 Task: Create a junction object (customer-citizenship) between customer and citizenship.
Action: Mouse moved to (633, 87)
Screenshot: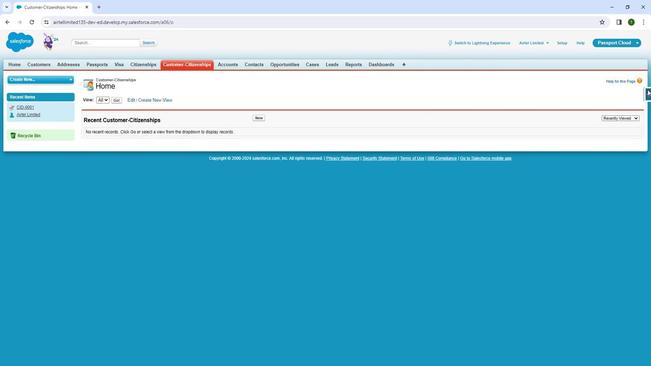 
Action: Mouse pressed left at (633, 87)
Screenshot: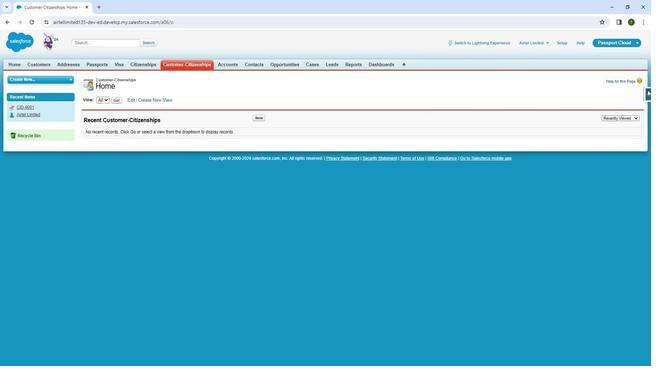 
Action: Mouse moved to (587, 102)
Screenshot: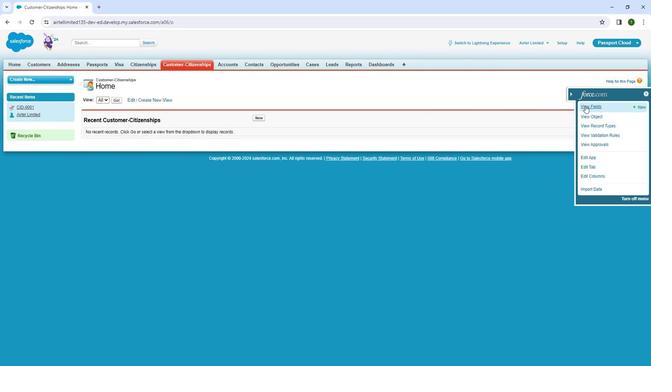 
Action: Mouse pressed left at (587, 102)
Screenshot: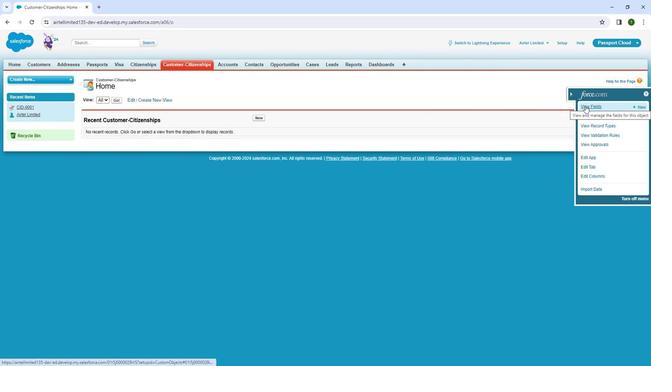 
Action: Mouse moved to (436, 181)
Screenshot: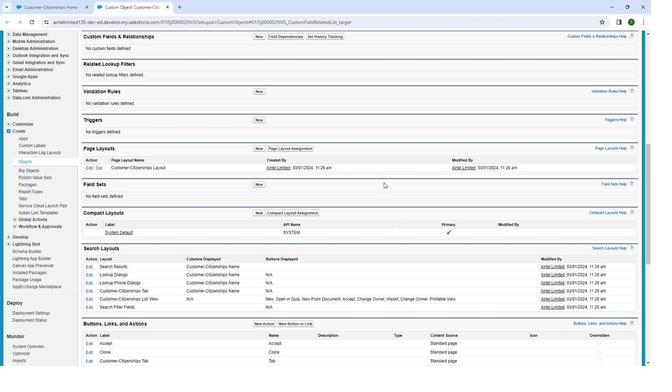 
Action: Mouse scrolled (436, 181) with delta (0, 0)
Screenshot: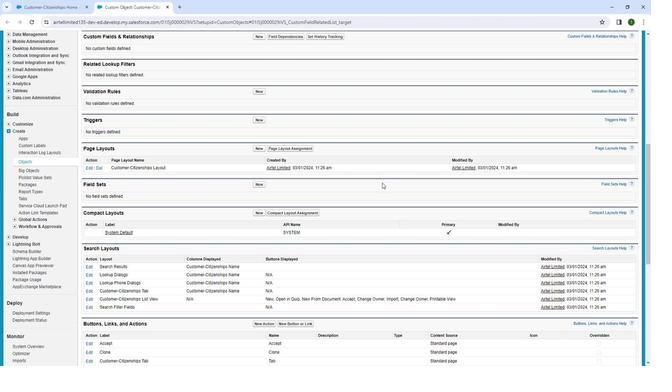
Action: Mouse moved to (372, 142)
Screenshot: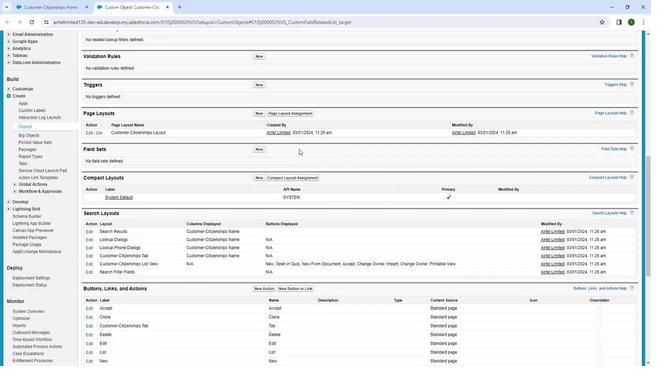 
Action: Mouse scrolled (372, 143) with delta (0, 0)
Screenshot: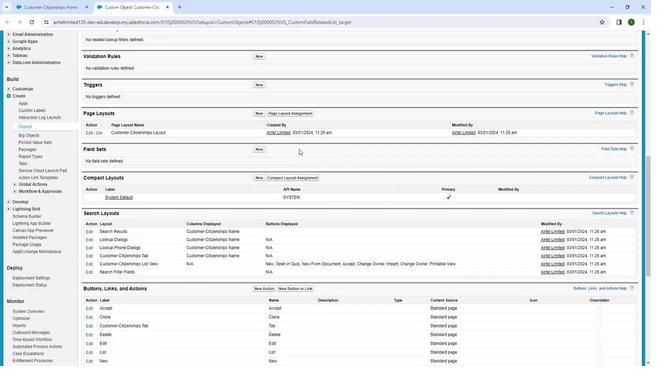 
Action: Mouse moved to (347, 128)
Screenshot: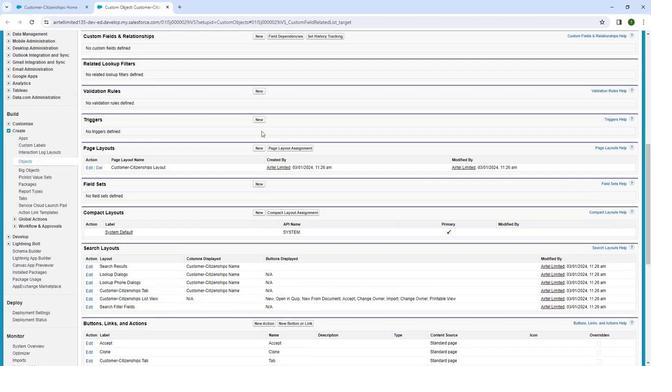 
Action: Mouse scrolled (347, 128) with delta (0, 0)
Screenshot: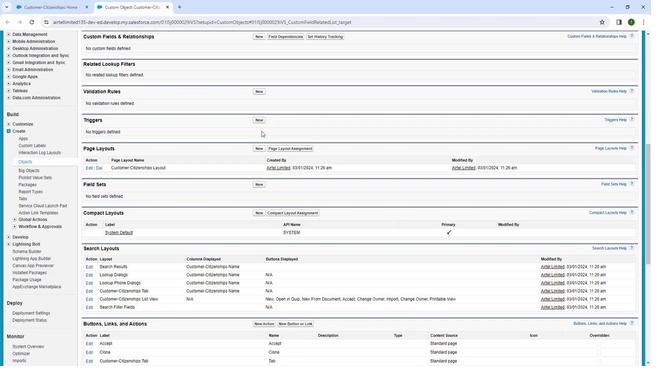 
Action: Mouse scrolled (347, 128) with delta (0, 0)
Screenshot: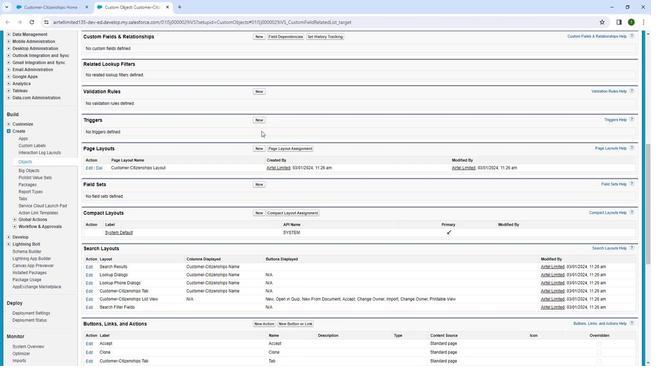 
Action: Mouse moved to (343, 103)
Screenshot: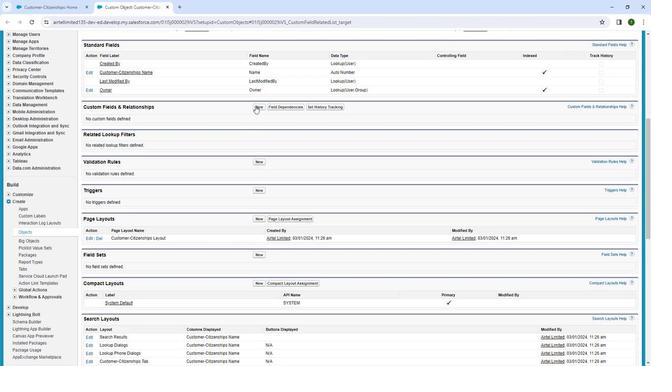 
Action: Mouse pressed left at (343, 103)
Screenshot: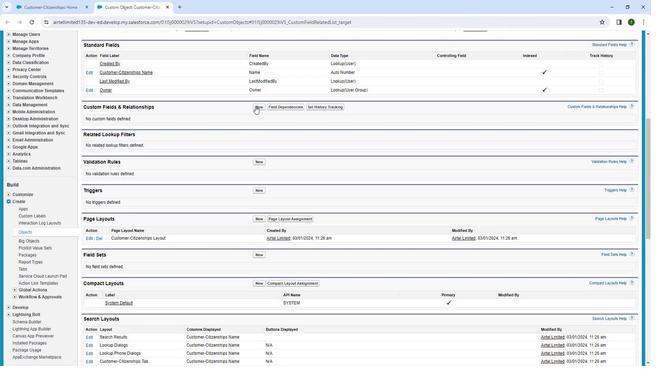 
Action: Mouse moved to (212, 228)
Screenshot: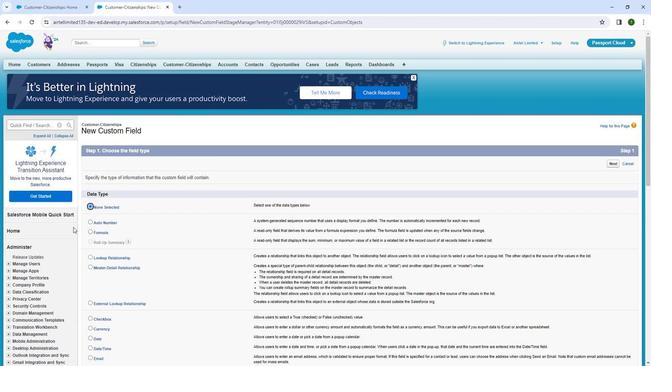 
Action: Mouse scrolled (212, 228) with delta (0, 0)
Screenshot: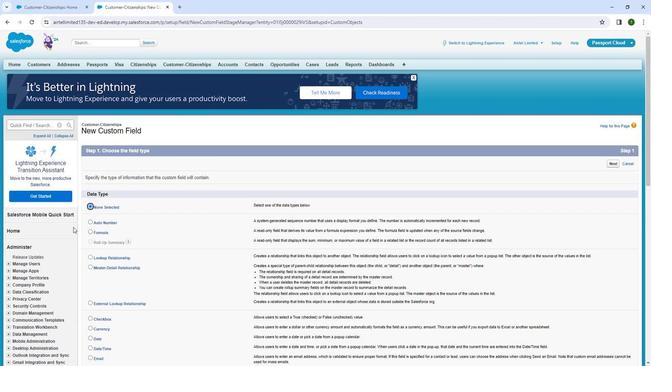 
Action: Mouse moved to (221, 230)
Screenshot: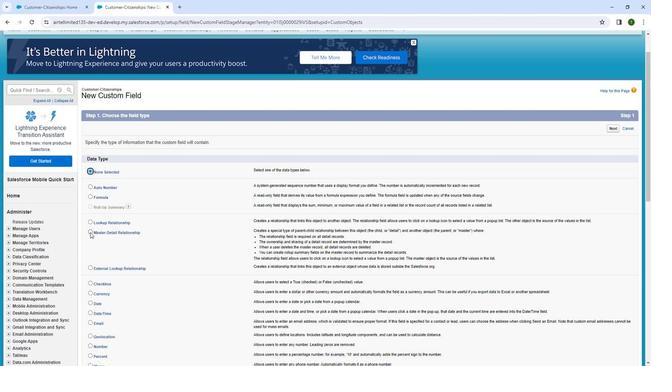 
Action: Mouse pressed left at (221, 230)
Screenshot: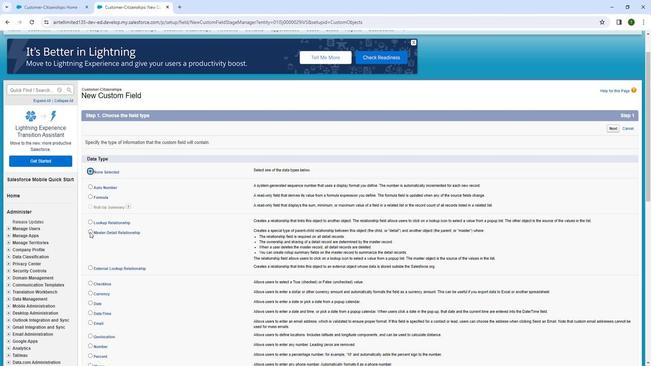 
Action: Mouse moved to (255, 246)
Screenshot: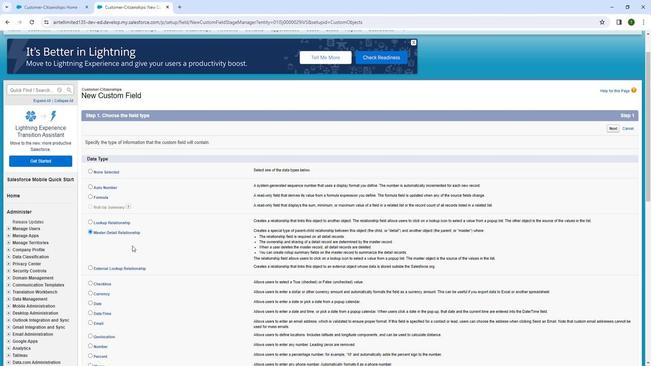 
Action: Mouse scrolled (255, 245) with delta (0, 0)
Screenshot: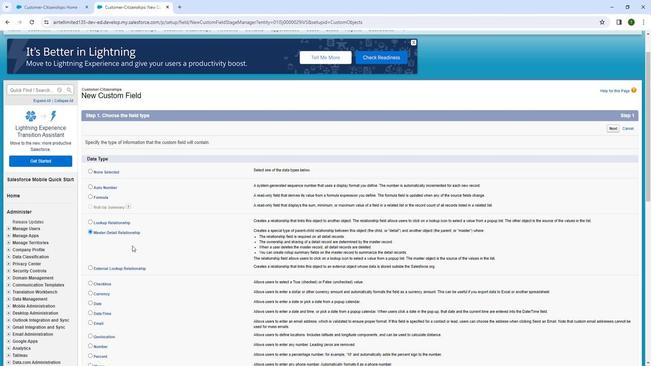 
Action: Mouse moved to (288, 261)
Screenshot: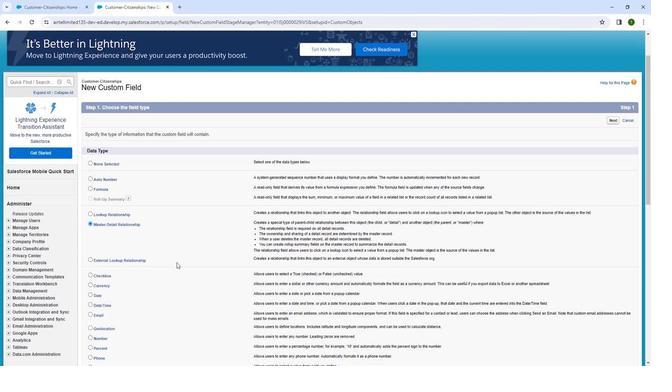 
Action: Mouse scrolled (288, 261) with delta (0, 0)
Screenshot: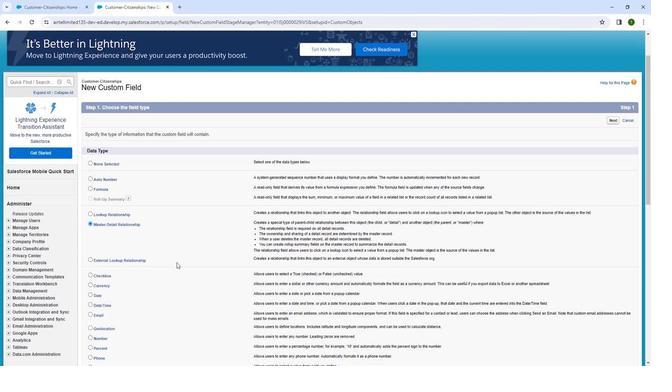 
Action: Mouse moved to (374, 255)
Screenshot: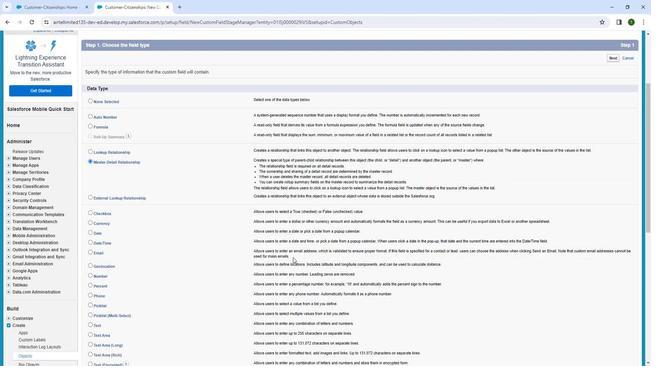 
Action: Mouse scrolled (374, 255) with delta (0, 0)
Screenshot: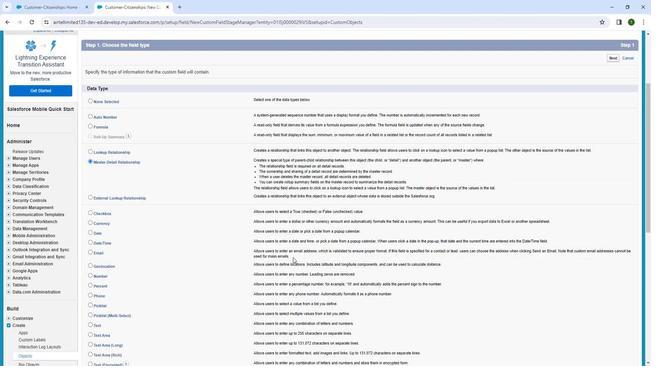 
Action: Mouse moved to (570, 299)
Screenshot: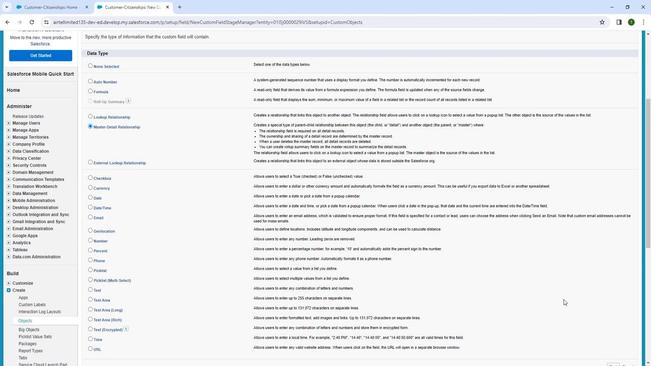 
Action: Mouse scrolled (570, 298) with delta (0, 0)
Screenshot: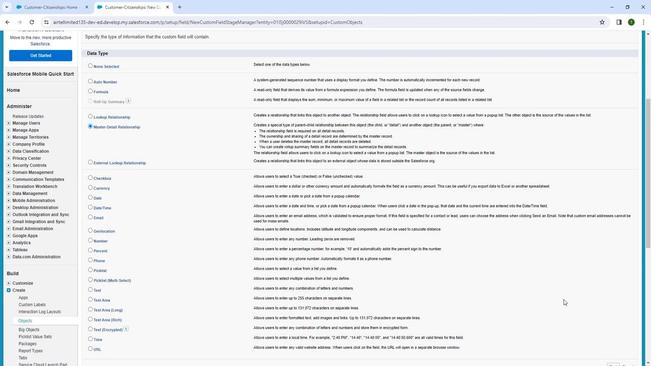 
Action: Mouse moved to (589, 309)
Screenshot: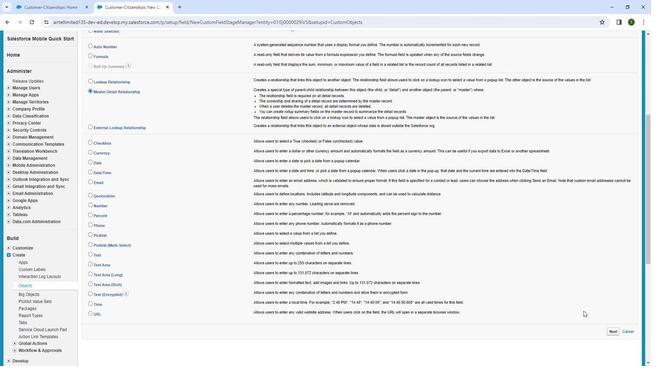 
Action: Mouse scrolled (589, 309) with delta (0, 0)
Screenshot: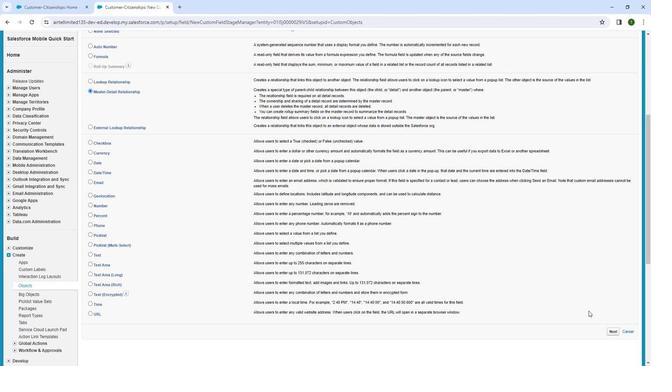 
Action: Mouse moved to (607, 296)
Screenshot: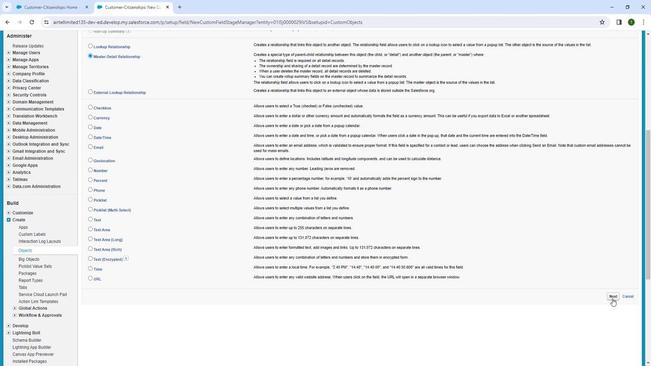 
Action: Mouse pressed left at (607, 296)
Screenshot: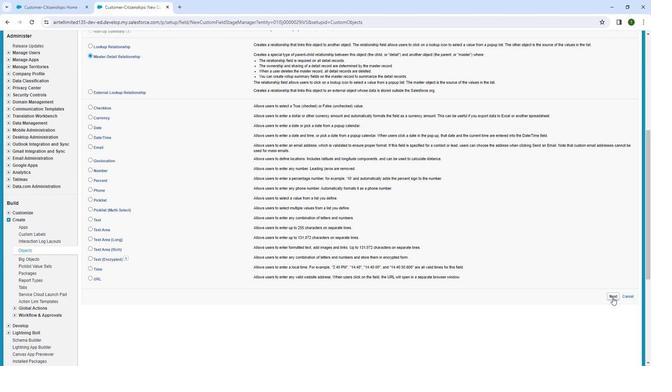
Action: Mouse moved to (302, 188)
Screenshot: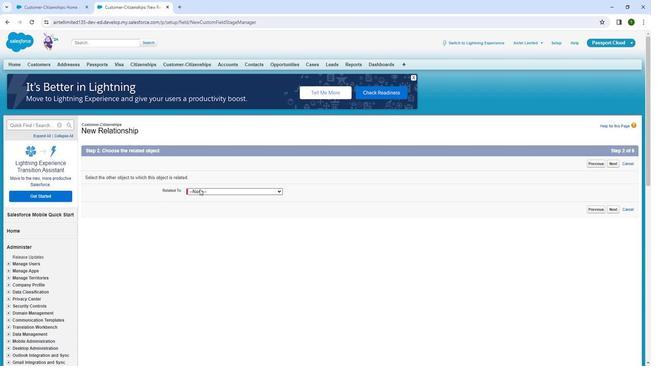 
Action: Mouse pressed left at (302, 188)
Screenshot: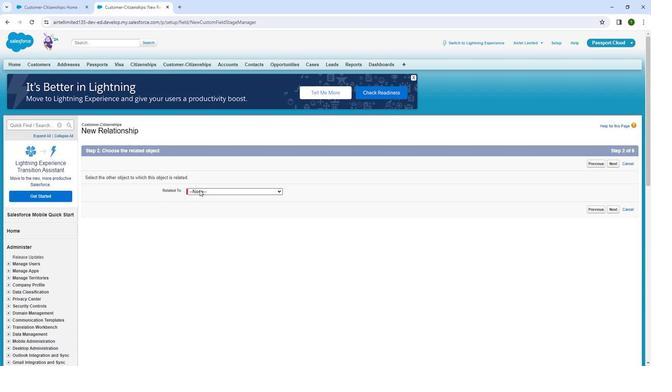 
Action: Mouse moved to (311, 305)
Screenshot: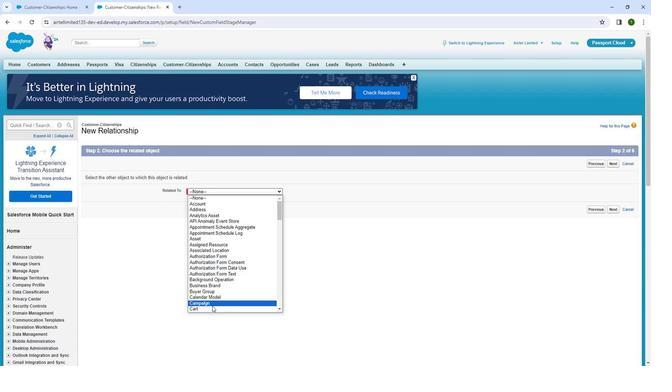 
Action: Mouse scrolled (311, 305) with delta (0, 0)
Screenshot: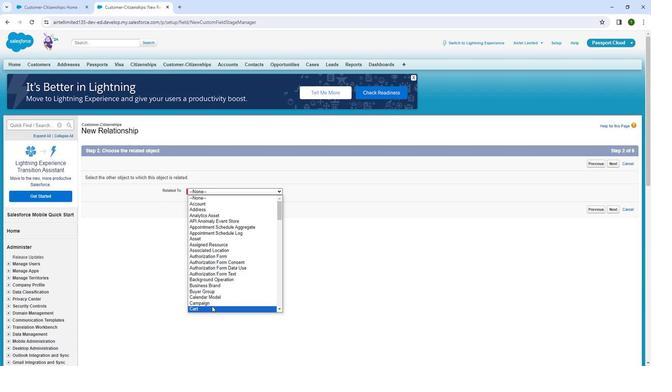 
Action: Mouse moved to (307, 287)
Screenshot: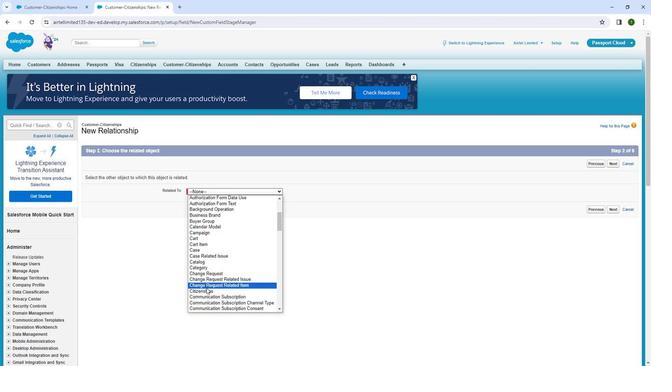 
Action: Mouse scrolled (307, 286) with delta (0, 0)
Screenshot: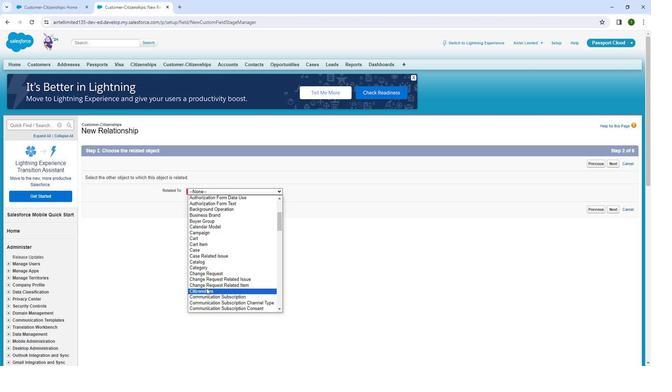 
Action: Mouse moved to (308, 300)
Screenshot: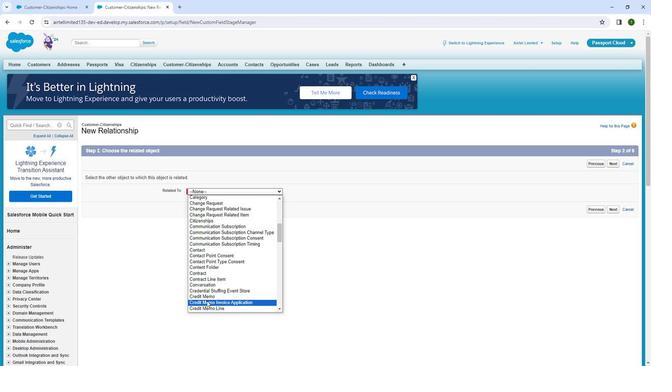 
Action: Mouse scrolled (308, 300) with delta (0, 0)
Screenshot: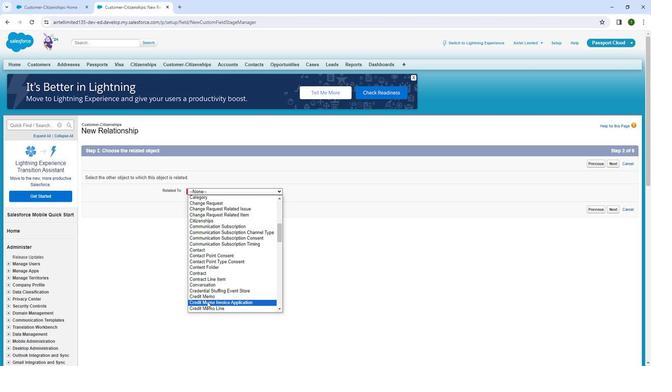 
Action: Mouse moved to (305, 248)
Screenshot: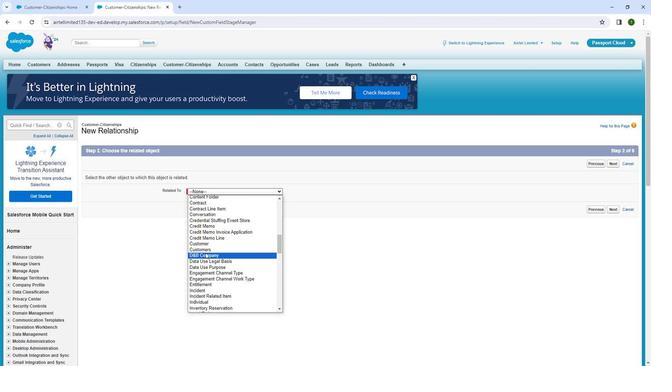 
Action: Mouse pressed left at (305, 248)
Screenshot: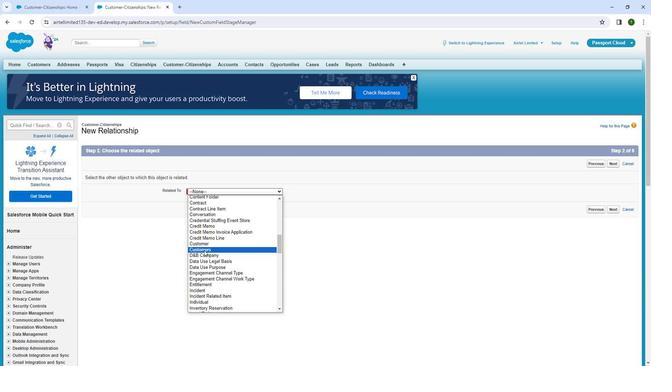 
Action: Mouse moved to (605, 205)
Screenshot: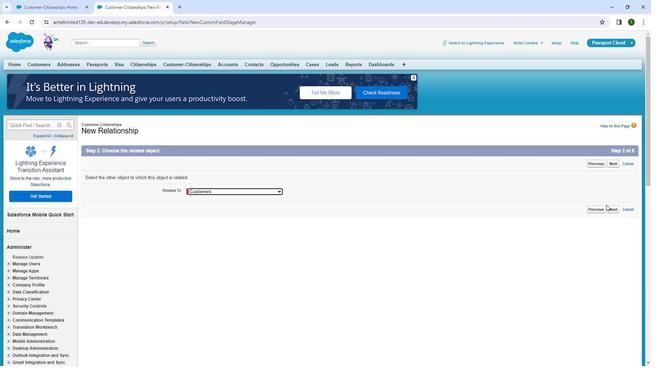 
Action: Mouse pressed left at (605, 205)
Screenshot: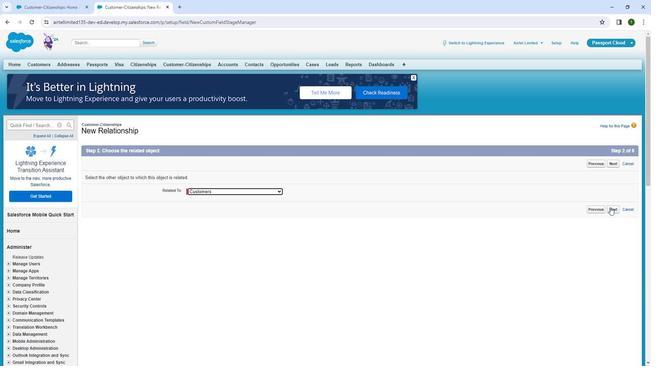 
Action: Mouse moved to (310, 194)
Screenshot: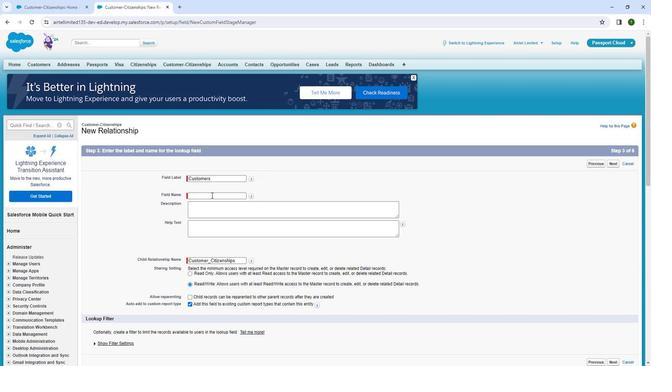 
Action: Mouse pressed left at (310, 194)
Screenshot: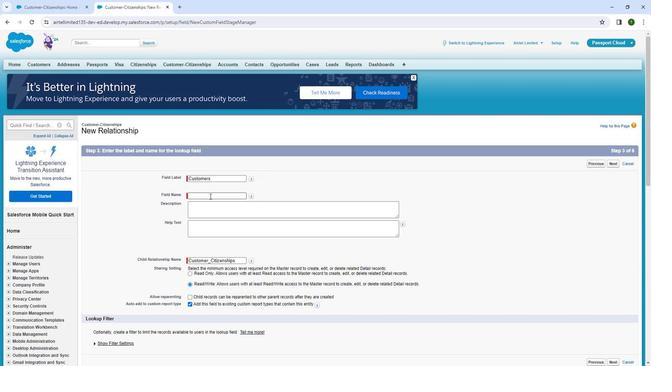 
Action: Mouse moved to (314, 178)
Screenshot: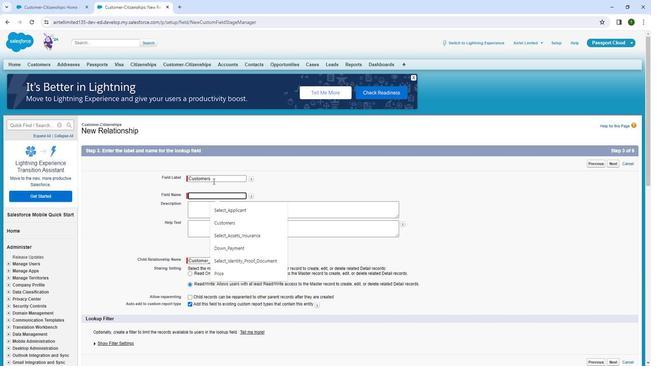 
Action: Key pressed <Key.shift><Key.shift><Key.shift><Key.shift>Customers
Screenshot: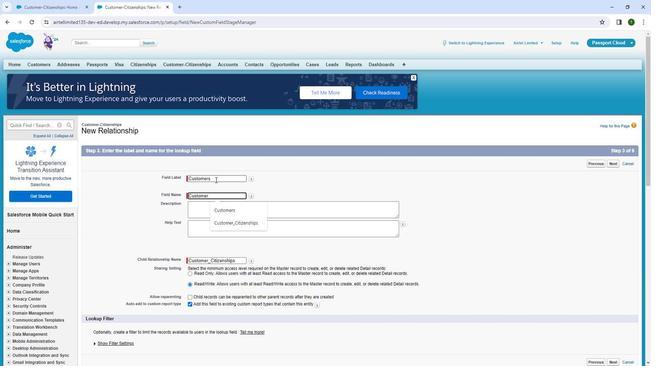 
Action: Mouse moved to (381, 245)
Screenshot: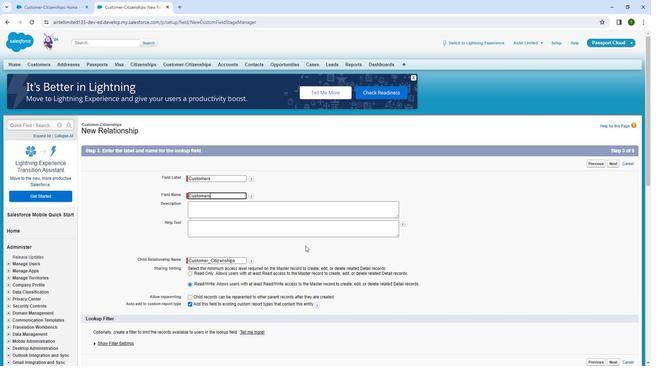 
Action: Mouse pressed left at (381, 245)
Screenshot: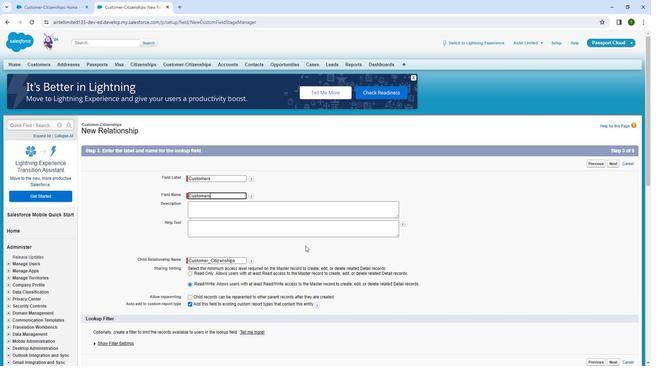 
Action: Mouse moved to (382, 247)
Screenshot: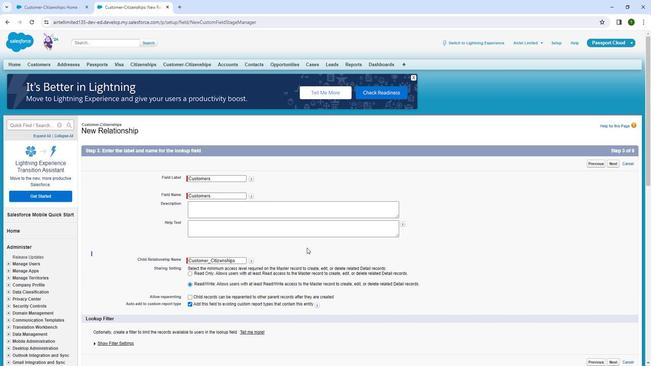 
Action: Mouse scrolled (382, 247) with delta (0, 0)
Screenshot: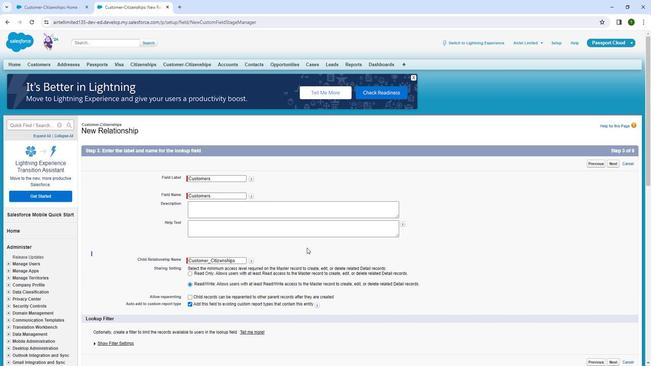 
Action: Mouse moved to (394, 264)
Screenshot: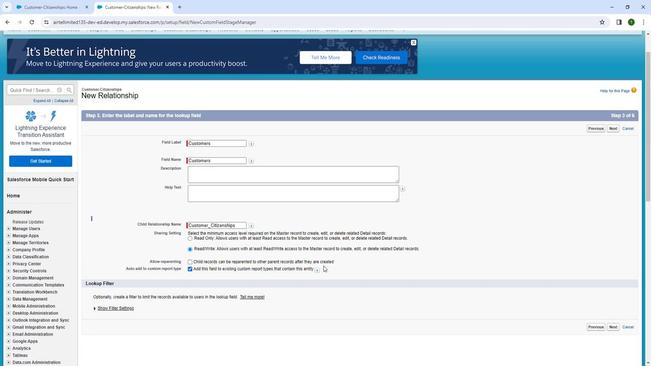 
Action: Mouse scrolled (394, 264) with delta (0, 0)
Screenshot: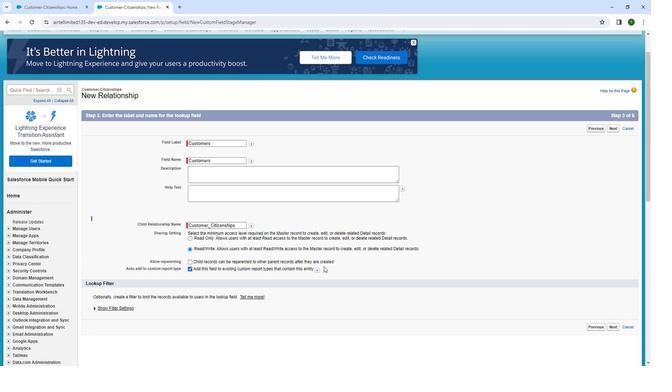 
Action: Mouse moved to (394, 265)
Screenshot: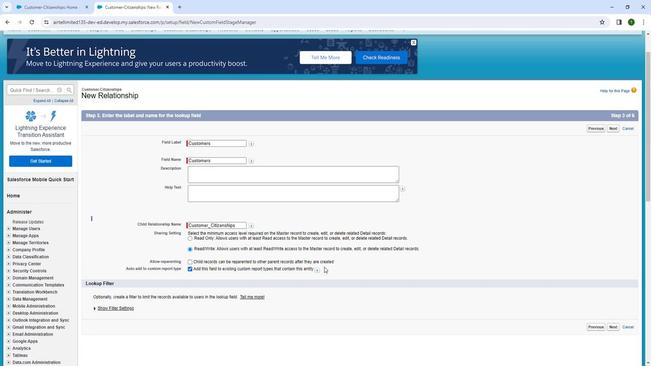 
Action: Mouse scrolled (394, 264) with delta (0, 0)
Screenshot: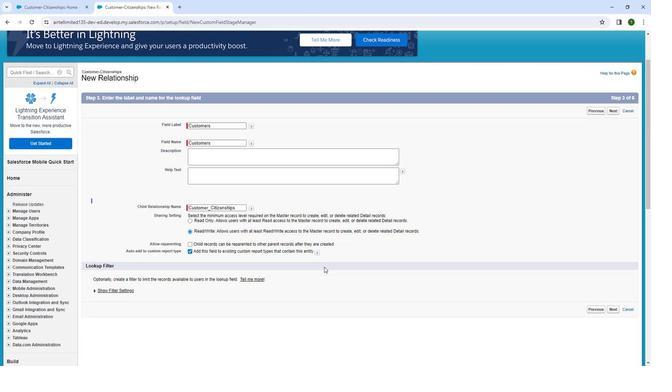 
Action: Mouse moved to (396, 268)
Screenshot: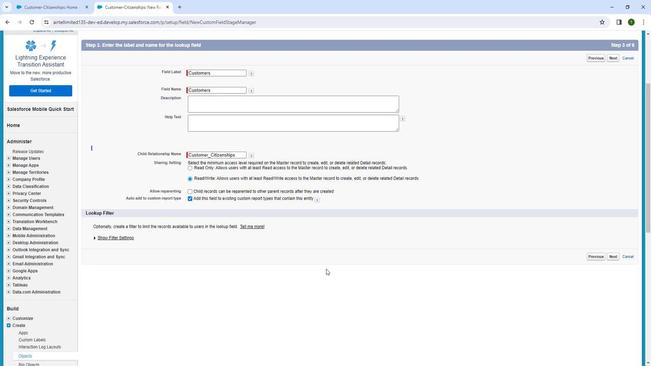 
Action: Mouse scrolled (396, 267) with delta (0, 0)
Screenshot: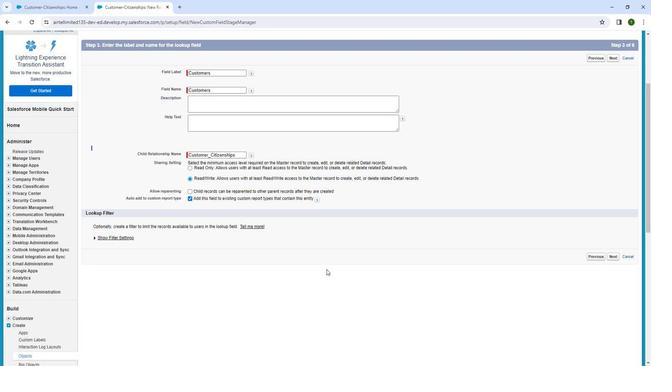 
Action: Mouse moved to (295, 156)
Screenshot: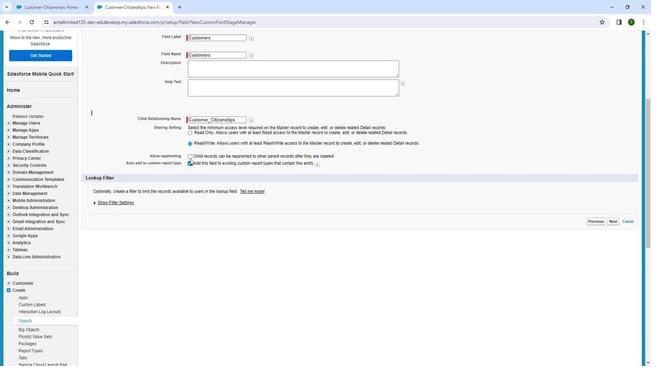 
Action: Mouse pressed left at (295, 156)
Screenshot: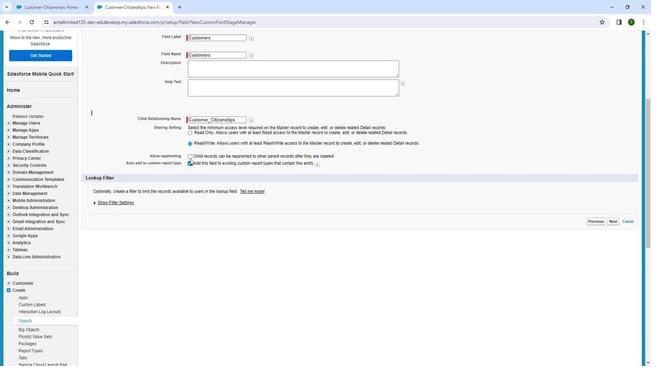 
Action: Mouse moved to (295, 155)
Screenshot: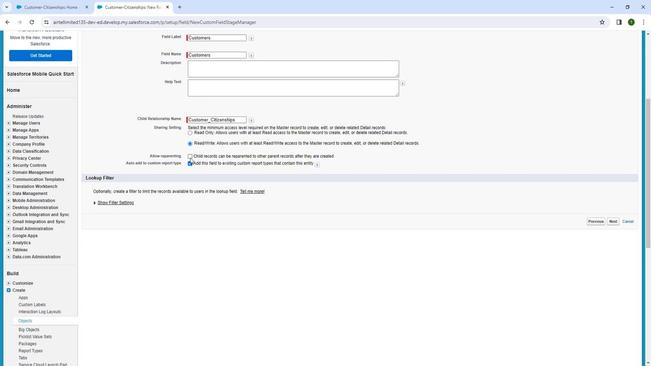 
Action: Mouse pressed left at (295, 155)
Screenshot: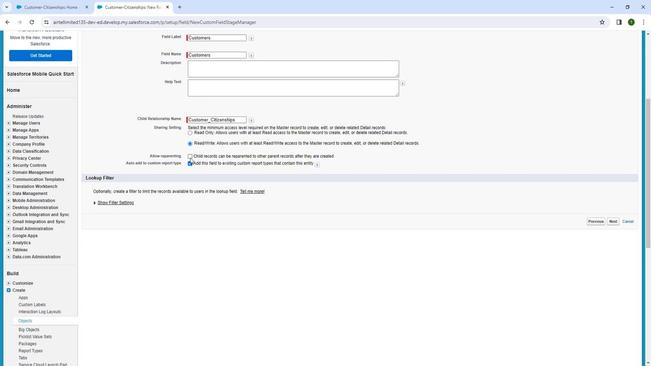 
Action: Mouse moved to (608, 218)
Screenshot: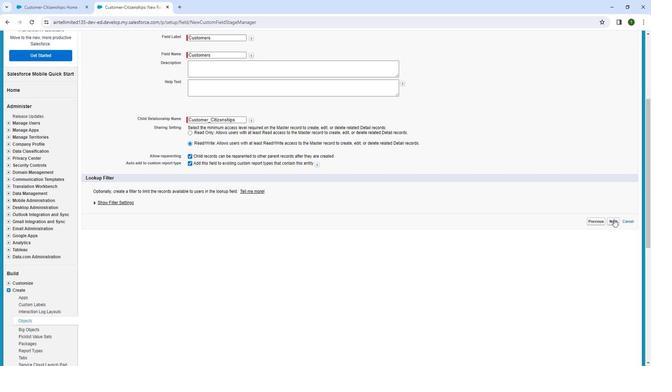
Action: Mouse pressed left at (608, 218)
Screenshot: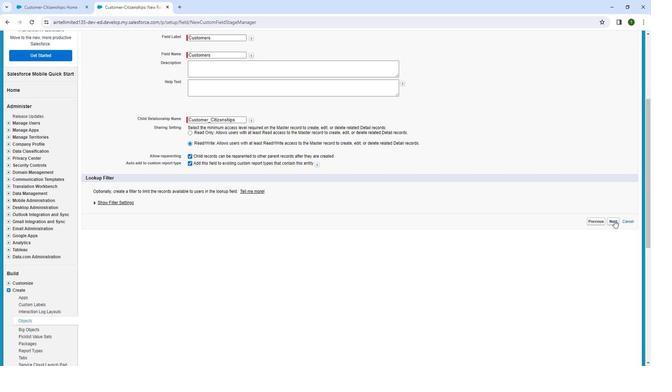 
Action: Mouse moved to (305, 228)
Screenshot: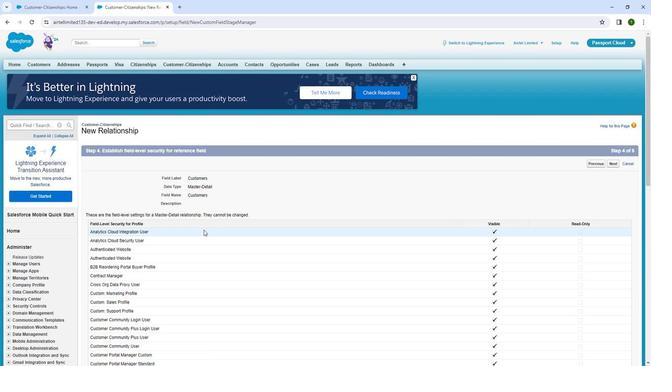 
Action: Mouse scrolled (305, 228) with delta (0, 0)
Screenshot: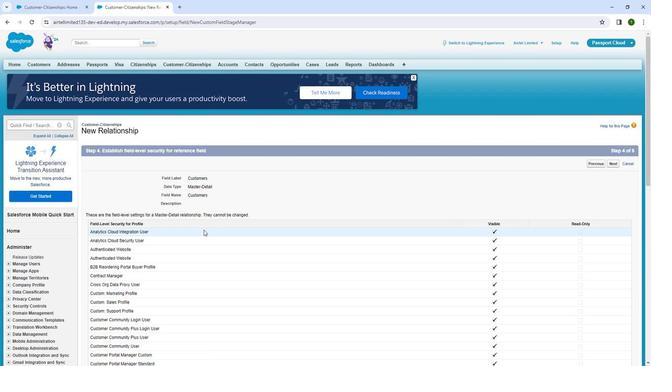 
Action: Mouse moved to (304, 230)
Screenshot: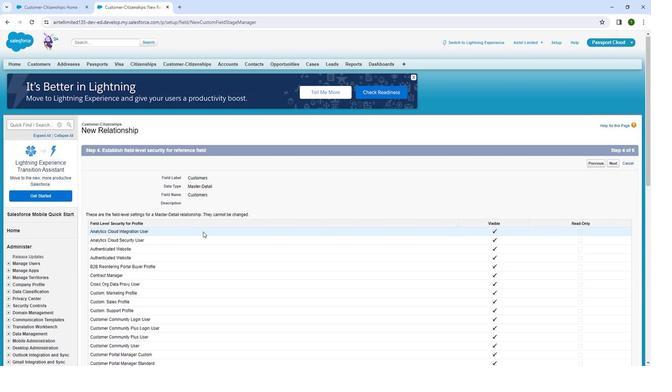 
Action: Mouse scrolled (304, 229) with delta (0, 0)
Screenshot: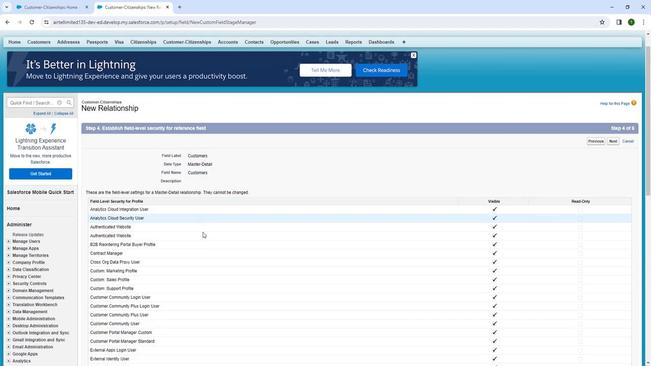 
Action: Mouse scrolled (304, 229) with delta (0, 0)
Screenshot: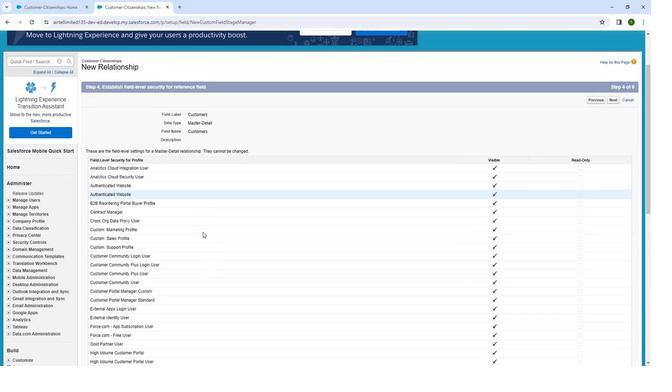 
Action: Mouse scrolled (304, 229) with delta (0, 0)
Screenshot: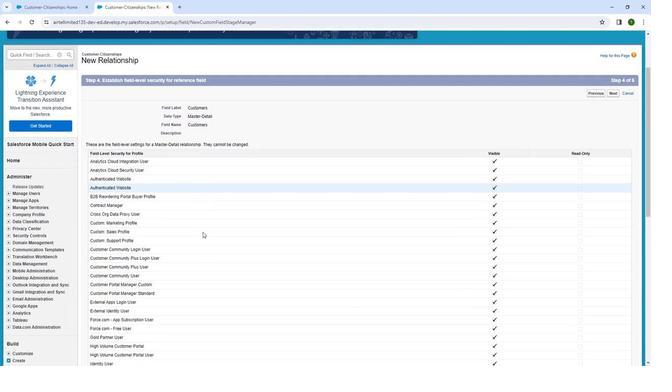 
Action: Mouse moved to (291, 233)
Screenshot: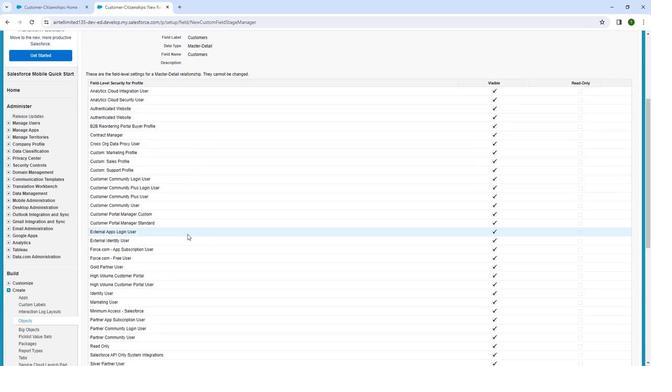 
Action: Mouse scrolled (291, 233) with delta (0, 0)
Screenshot: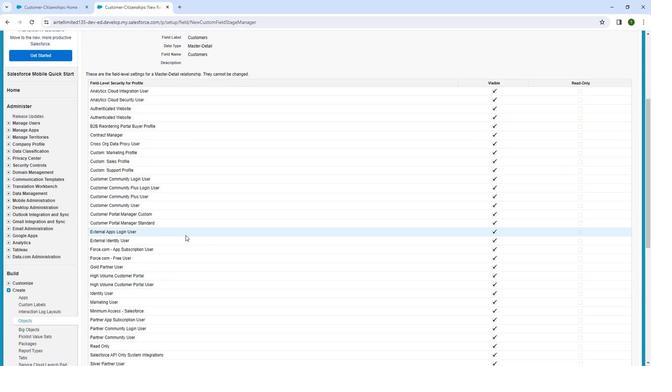 
Action: Mouse moved to (291, 235)
Screenshot: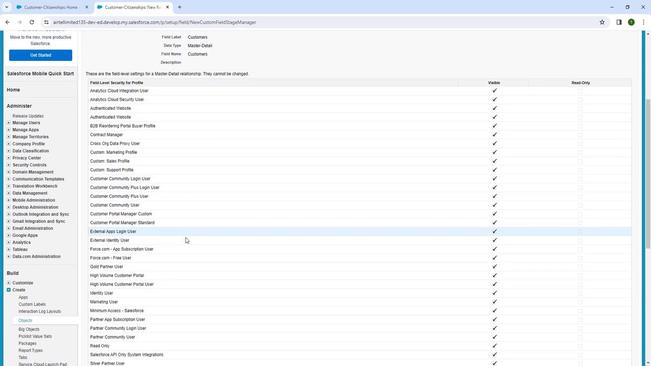 
Action: Mouse scrolled (291, 235) with delta (0, 0)
Screenshot: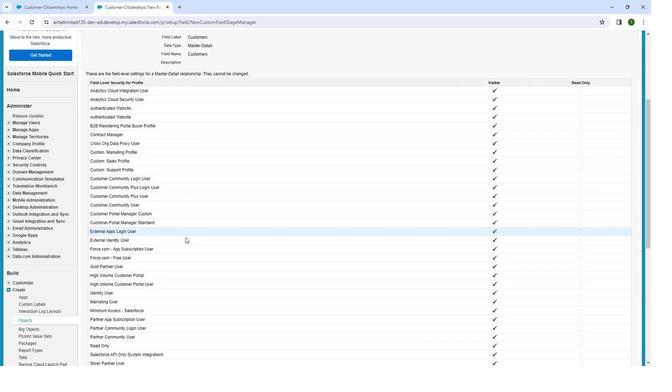 
Action: Mouse scrolled (291, 235) with delta (0, 0)
Screenshot: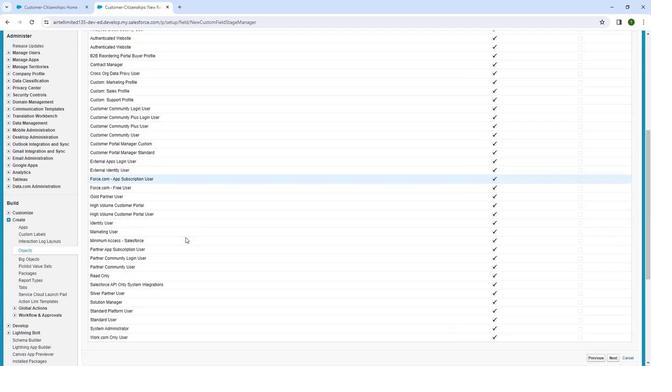 
Action: Mouse scrolled (291, 235) with delta (0, 0)
Screenshot: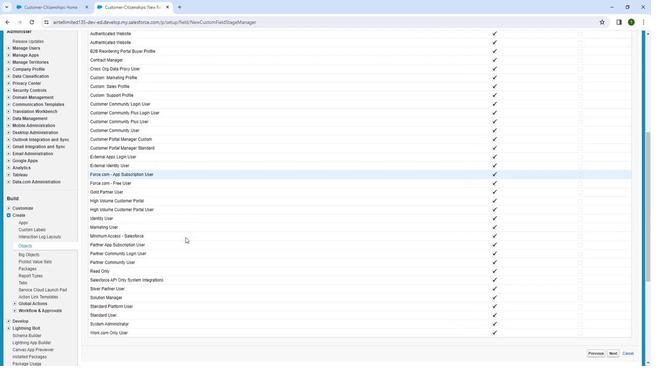 
Action: Mouse moved to (608, 285)
Screenshot: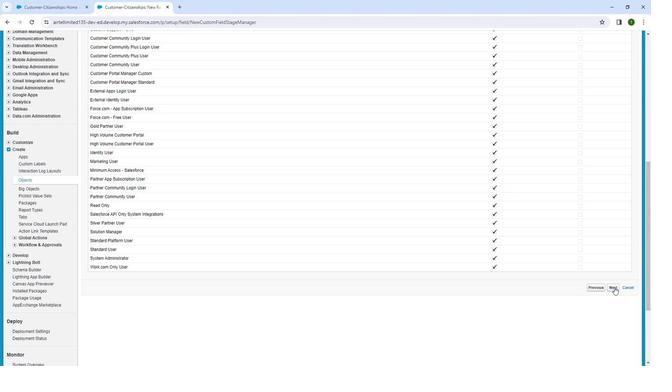 
Action: Mouse pressed left at (608, 285)
Screenshot: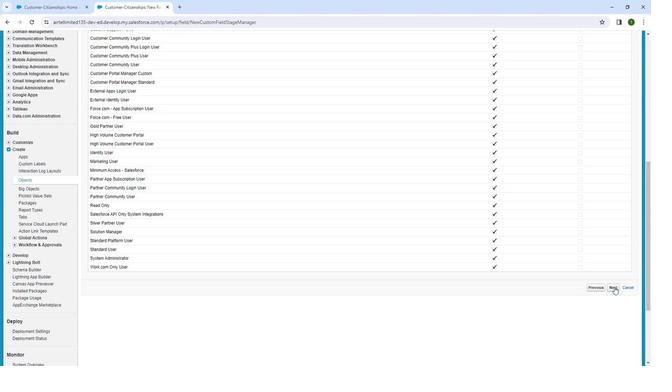 
Action: Mouse moved to (607, 249)
Screenshot: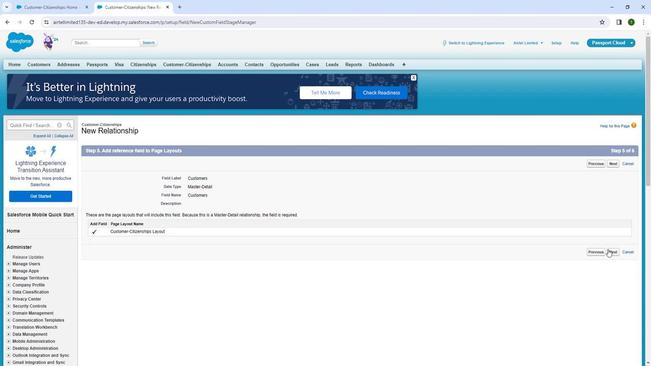 
Action: Mouse pressed left at (607, 249)
Screenshot: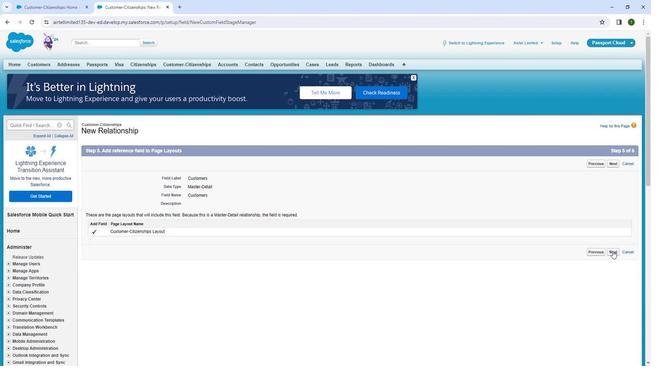 
Action: Mouse moved to (255, 291)
Screenshot: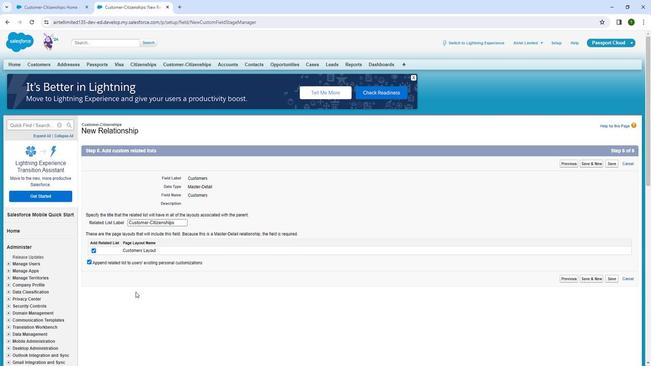
Action: Mouse pressed left at (255, 291)
Screenshot: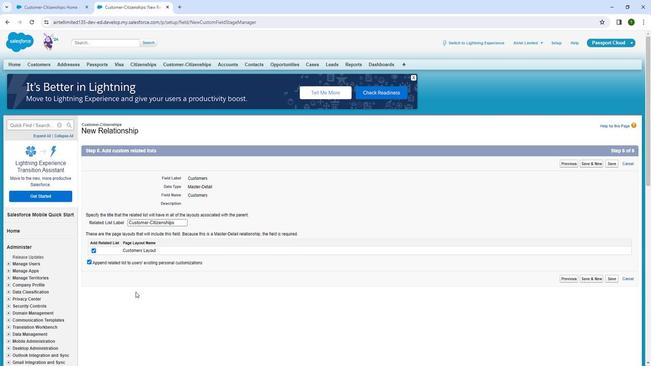 
Action: Mouse moved to (606, 279)
Screenshot: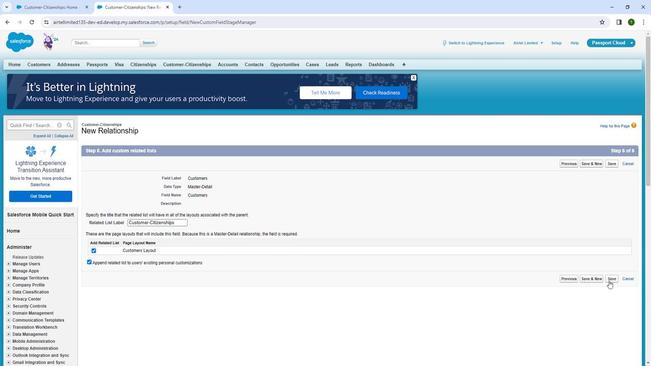 
Action: Mouse pressed left at (606, 279)
Screenshot: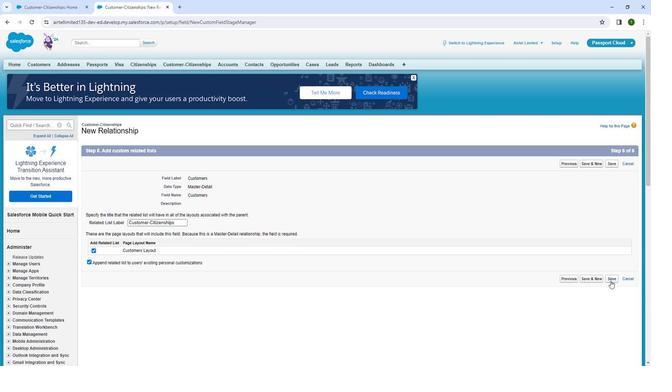 
Action: Mouse moved to (418, 275)
Screenshot: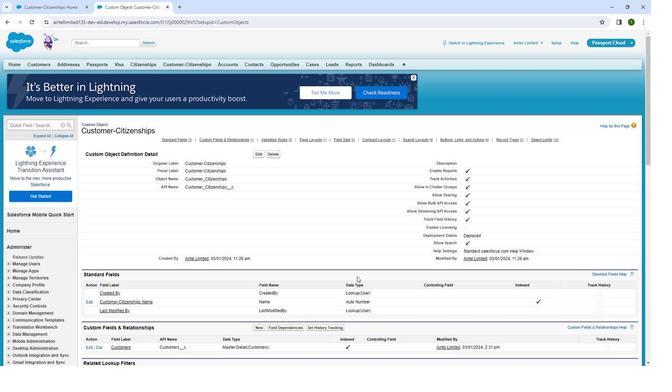 
Action: Mouse scrolled (418, 274) with delta (0, 0)
Screenshot: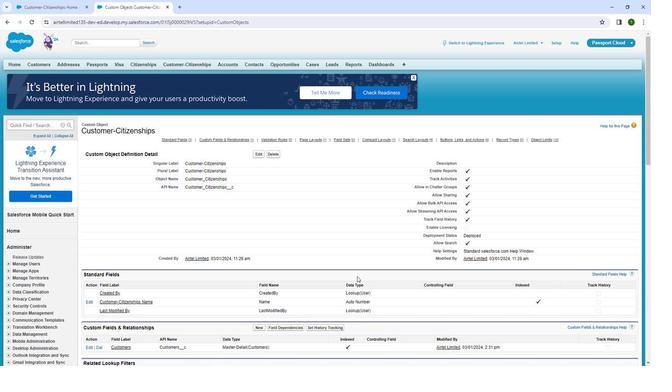 
Action: Mouse scrolled (418, 274) with delta (0, 0)
Screenshot: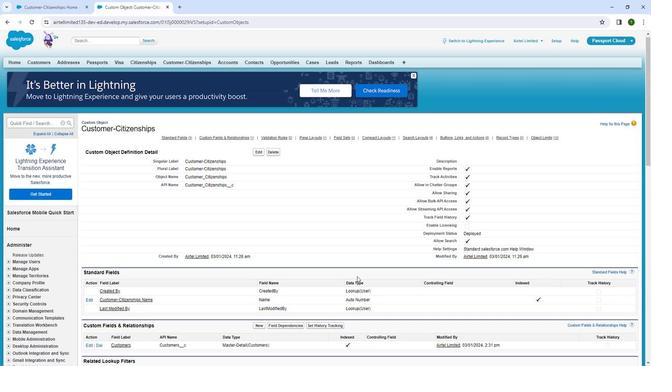 
Action: Mouse scrolled (418, 274) with delta (0, 0)
Screenshot: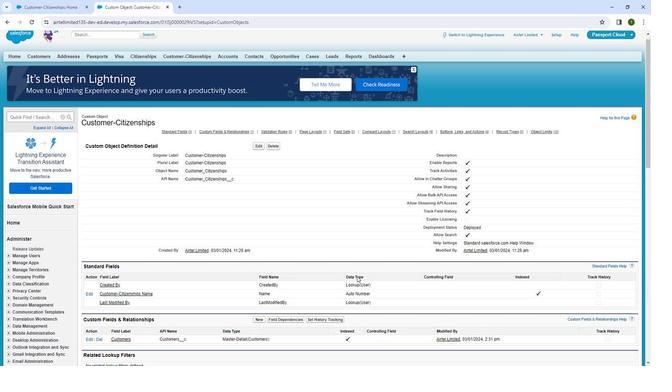 
Action: Mouse scrolled (418, 274) with delta (0, 0)
Screenshot: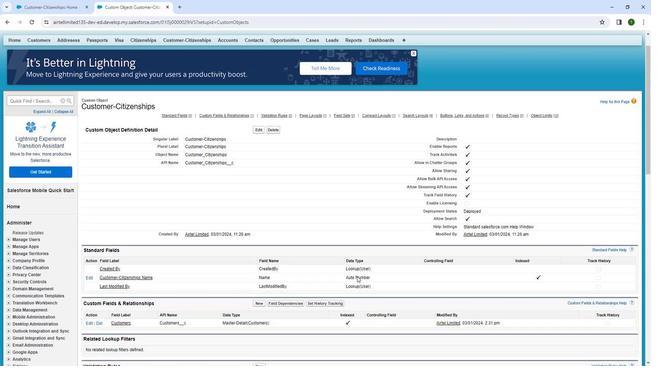 
Action: Mouse moved to (419, 274)
Screenshot: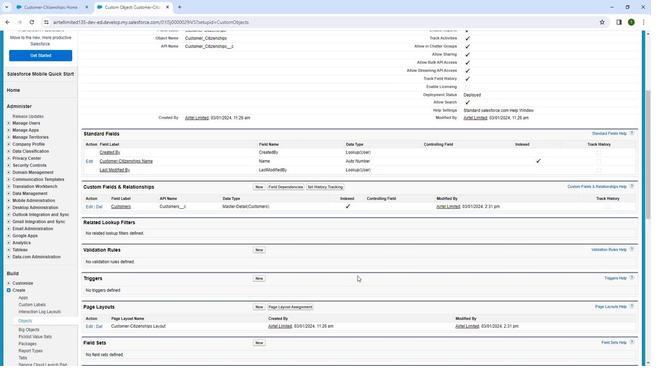 
Action: Mouse scrolled (419, 274) with delta (0, 0)
Screenshot: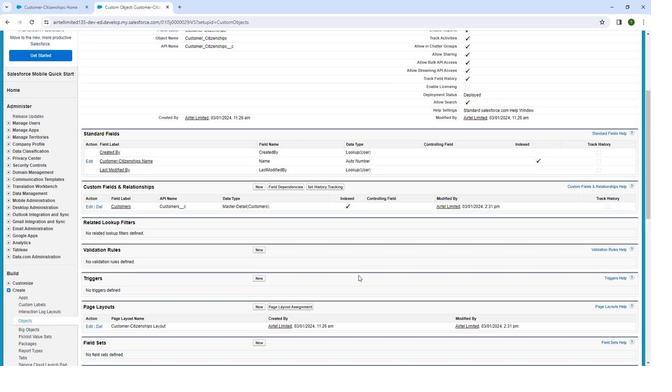 
Action: Mouse scrolled (419, 274) with delta (0, 0)
Screenshot: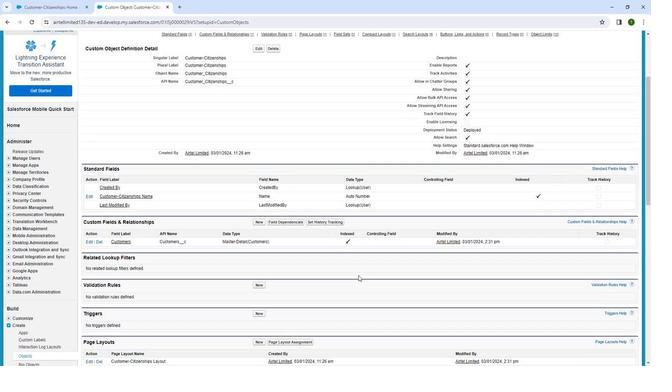 
Action: Mouse scrolled (419, 274) with delta (0, 0)
Screenshot: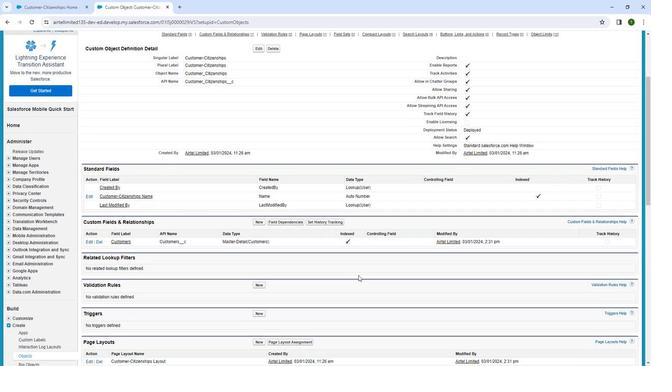 
Action: Mouse scrolled (419, 274) with delta (0, 0)
Screenshot: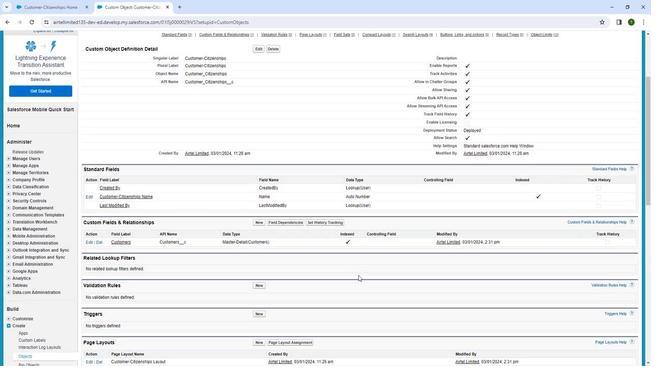 
Action: Mouse moved to (420, 273)
Screenshot: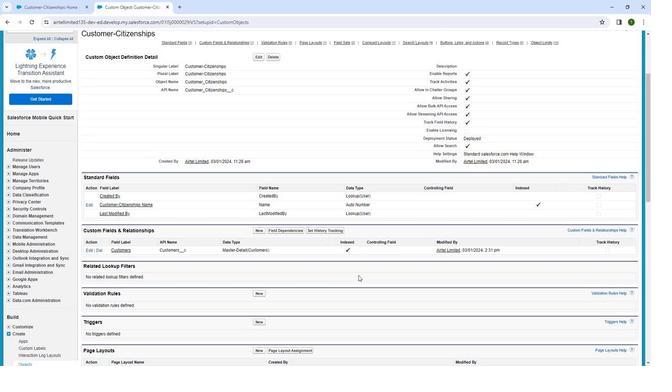 
Action: Mouse scrolled (420, 274) with delta (0, 0)
Screenshot: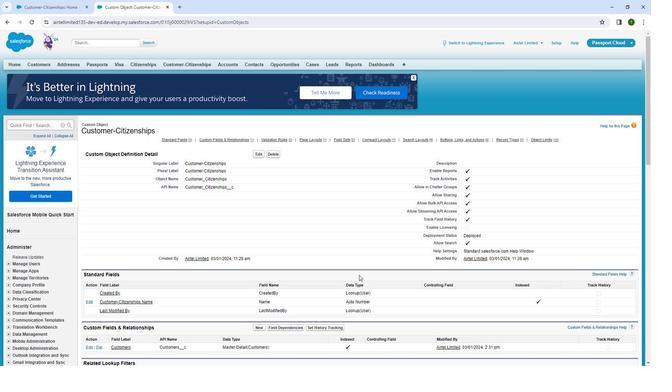
Action: Mouse scrolled (420, 274) with delta (0, 0)
Screenshot: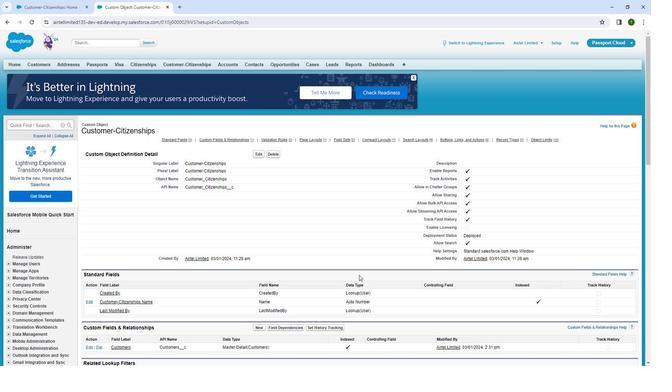 
Action: Mouse pressed right at (420, 273)
Screenshot: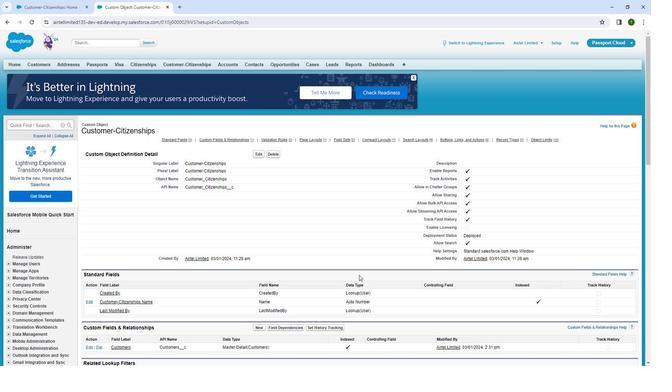 
Action: Mouse moved to (365, 234)
Screenshot: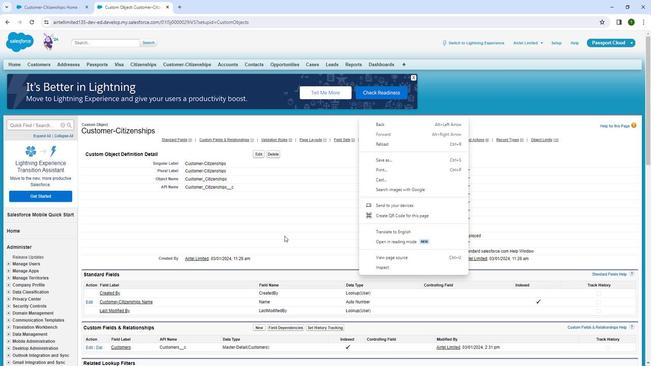 
Action: Mouse pressed left at (365, 234)
Screenshot: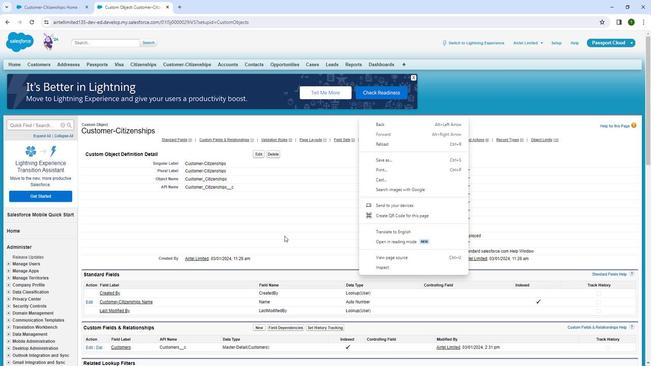 
Action: Mouse moved to (286, 56)
Screenshot: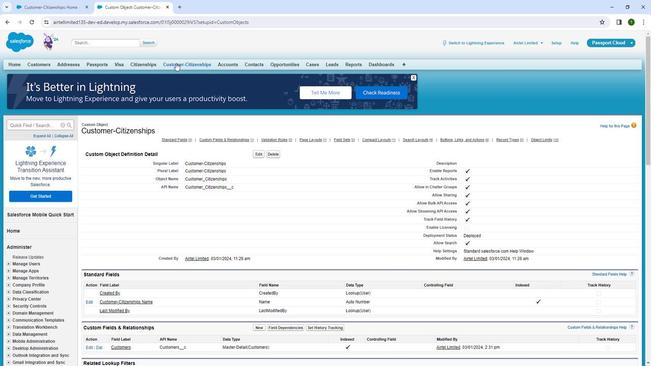 
Action: Mouse pressed left at (286, 56)
Screenshot: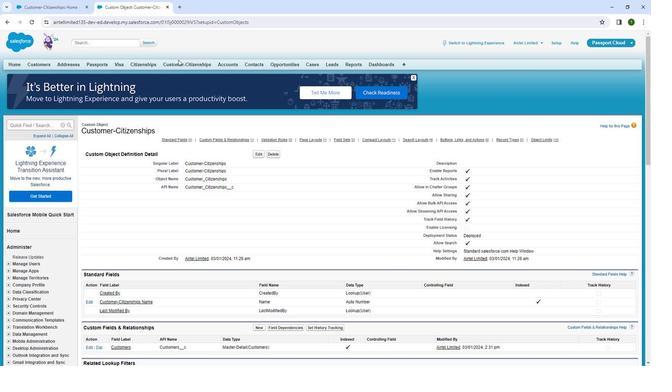 
Action: Mouse moved to (286, 61)
Screenshot: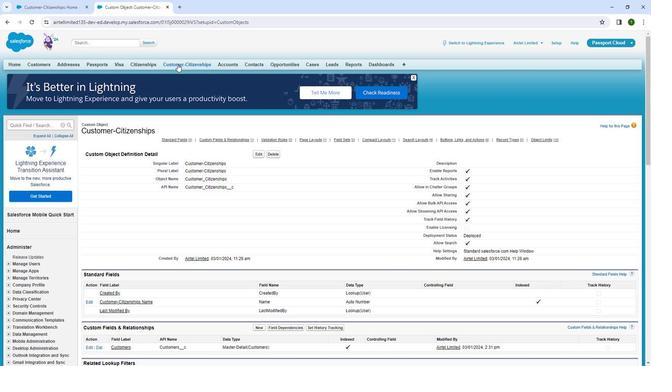 
Action: Mouse pressed left at (286, 61)
Screenshot: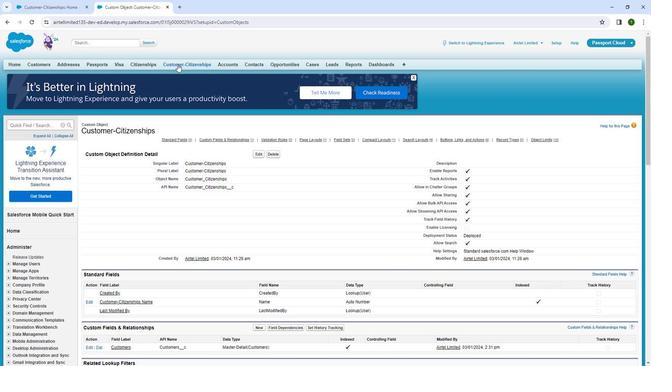 
Action: Mouse moved to (286, 61)
Screenshot: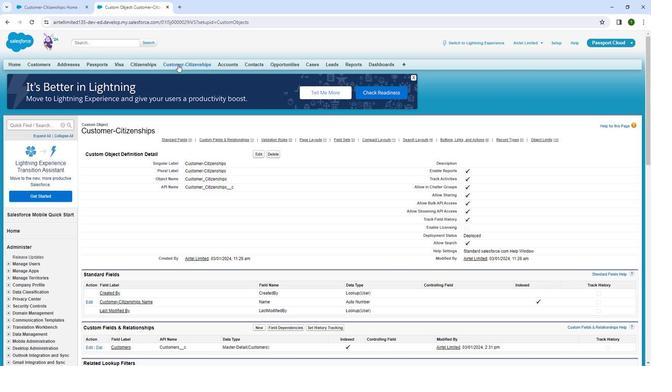 
Action: Mouse pressed left at (286, 61)
Screenshot: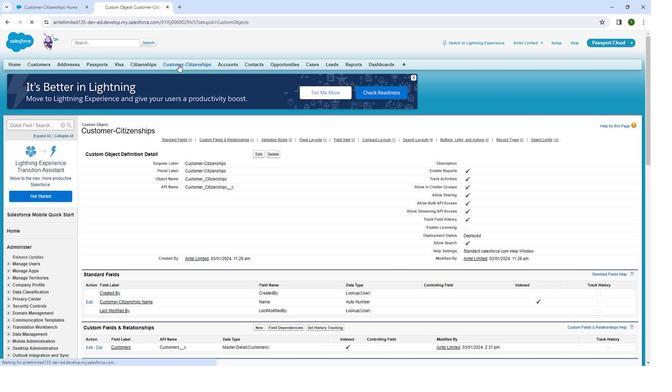 
Action: Mouse moved to (636, 91)
Screenshot: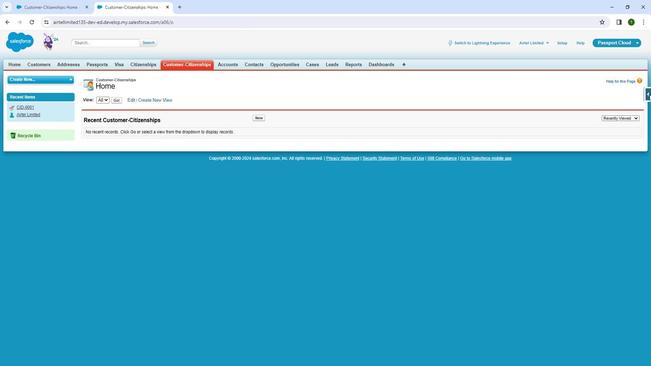 
Action: Mouse pressed left at (636, 91)
Screenshot: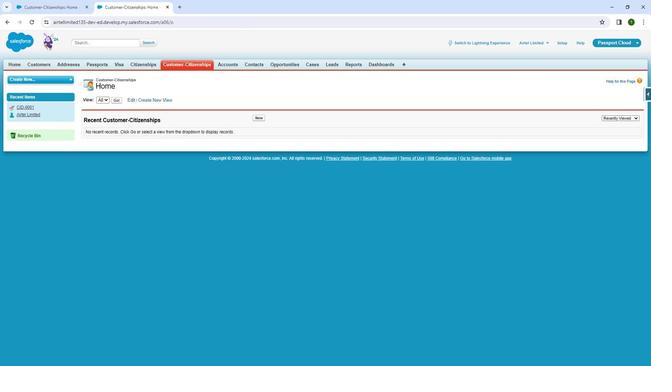 
Action: Mouse moved to (635, 91)
Screenshot: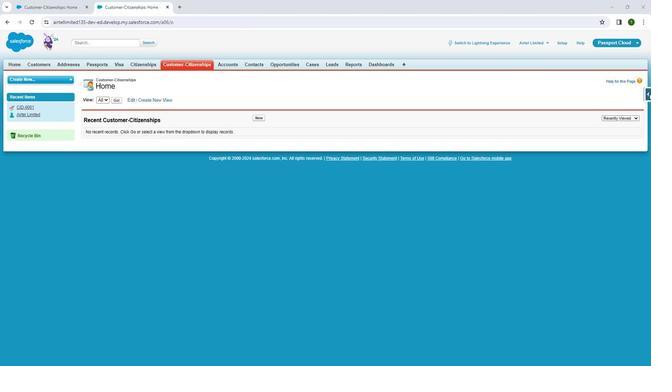 
Action: Mouse pressed left at (635, 91)
Screenshot: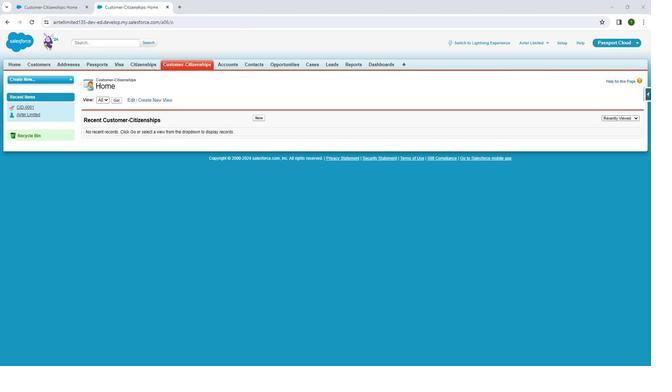 
Action: Mouse moved to (593, 102)
Screenshot: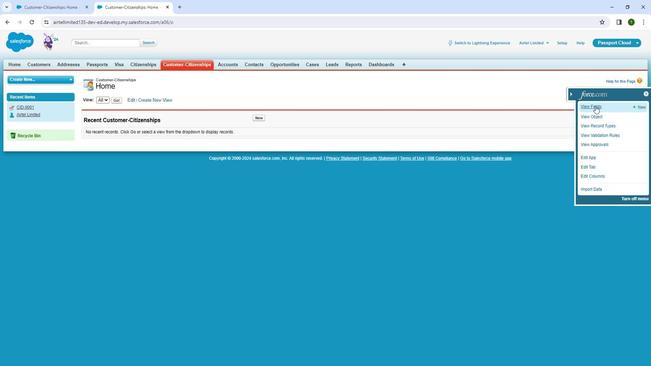 
Action: Mouse pressed left at (593, 102)
Screenshot: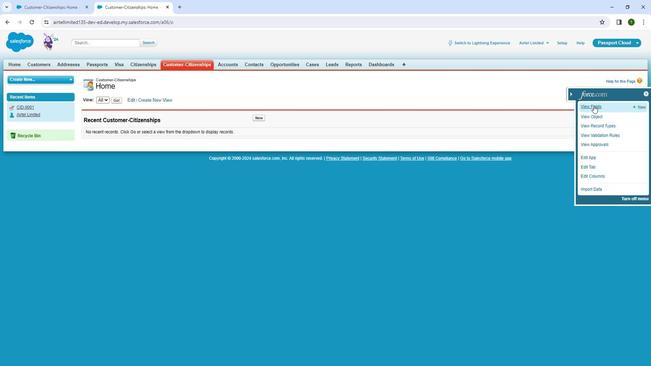 
Action: Mouse moved to (304, 116)
Screenshot: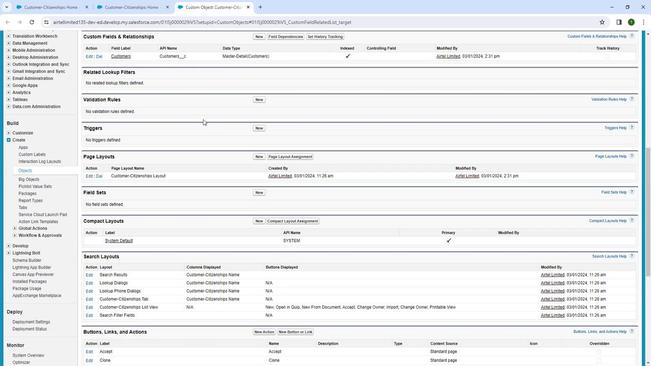 
Action: Mouse scrolled (304, 117) with delta (0, 0)
Screenshot: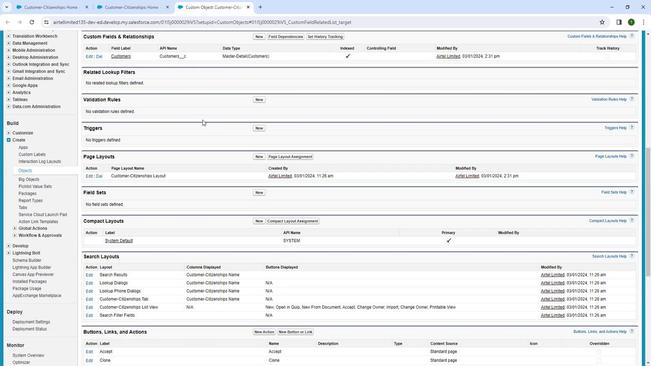 
Action: Mouse moved to (304, 116)
Screenshot: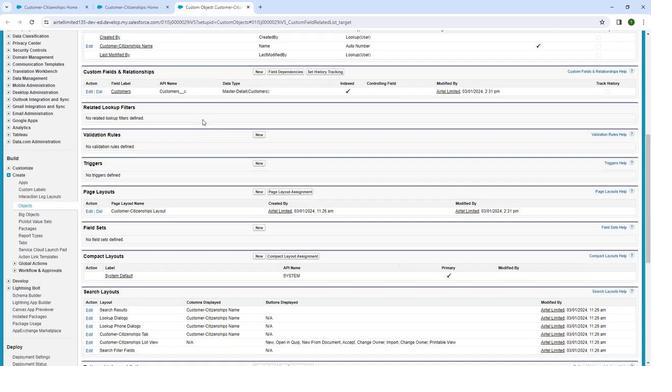 
Action: Mouse scrolled (304, 115) with delta (0, 0)
Screenshot: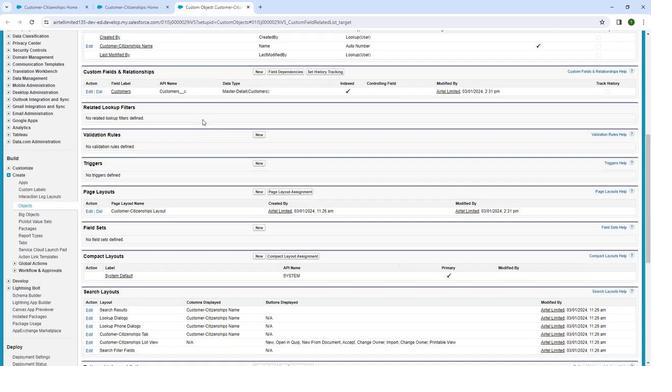 
Action: Mouse moved to (344, 71)
Screenshot: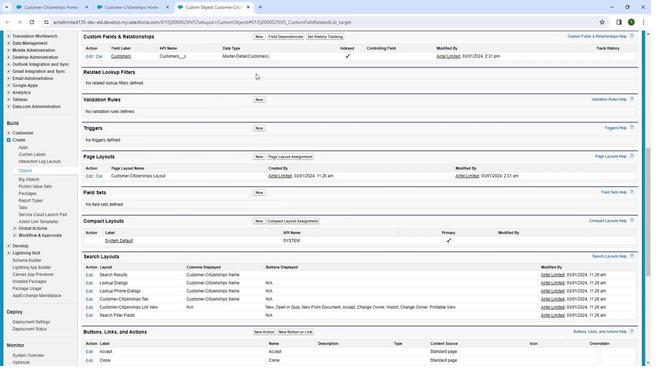 
Action: Mouse scrolled (344, 72) with delta (0, 0)
Screenshot: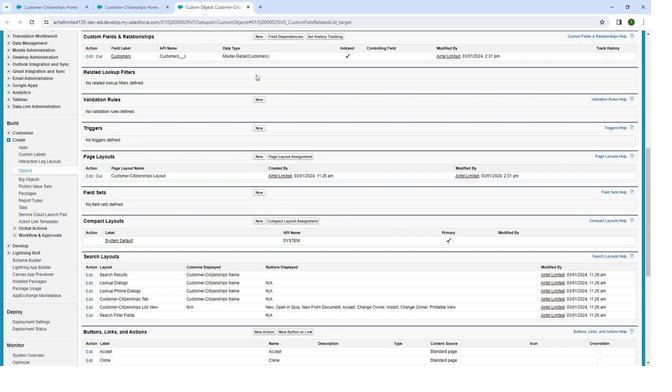 
Action: Mouse moved to (344, 71)
Screenshot: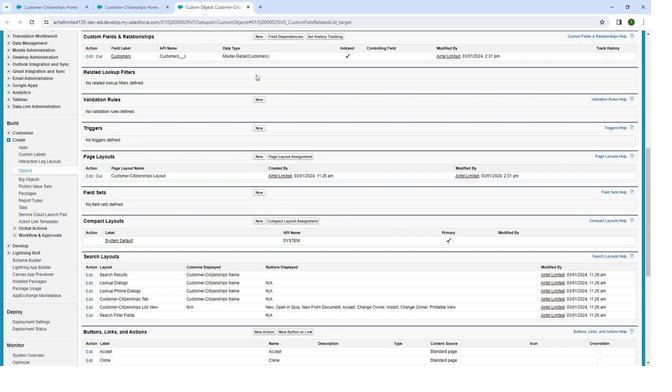 
Action: Mouse scrolled (344, 72) with delta (0, 0)
Screenshot: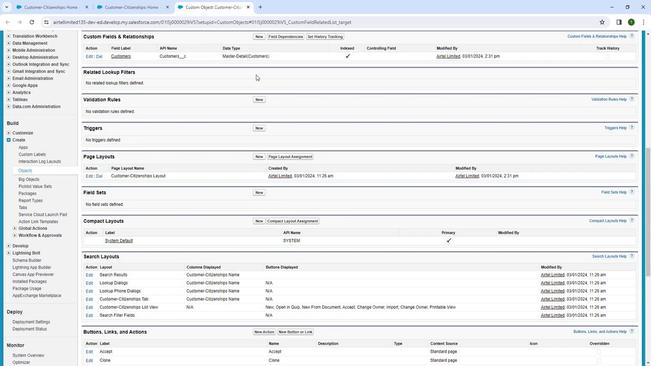 
Action: Mouse moved to (344, 72)
Screenshot: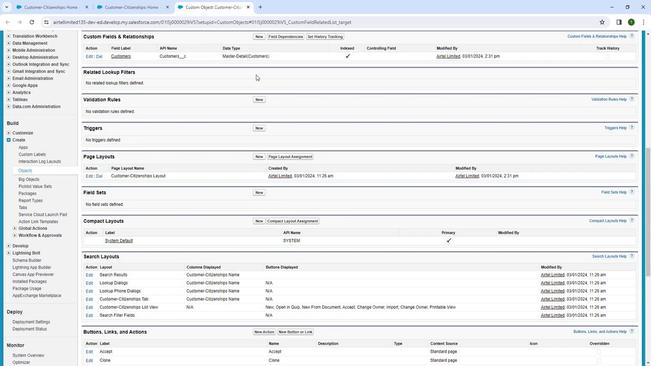 
Action: Mouse scrolled (344, 72) with delta (0, 0)
Screenshot: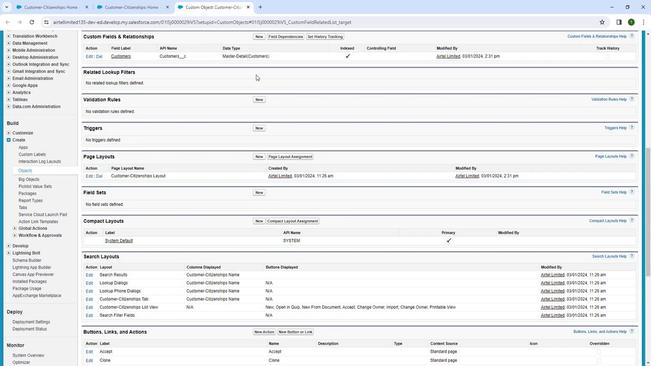 
Action: Mouse scrolled (344, 72) with delta (0, 0)
Screenshot: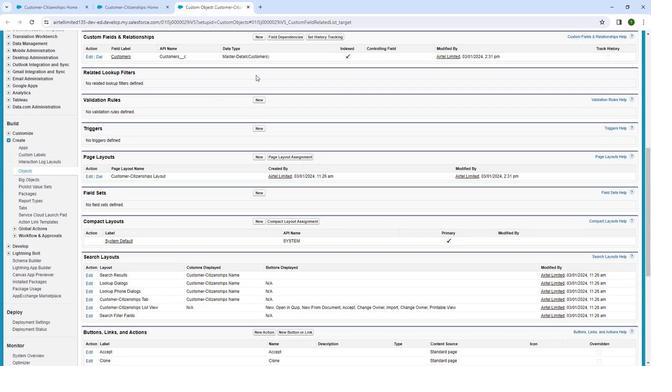 
Action: Mouse moved to (344, 173)
Screenshot: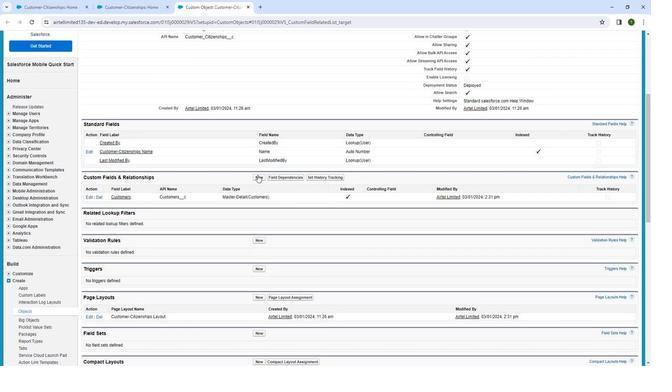 
Action: Mouse pressed left at (344, 173)
Screenshot: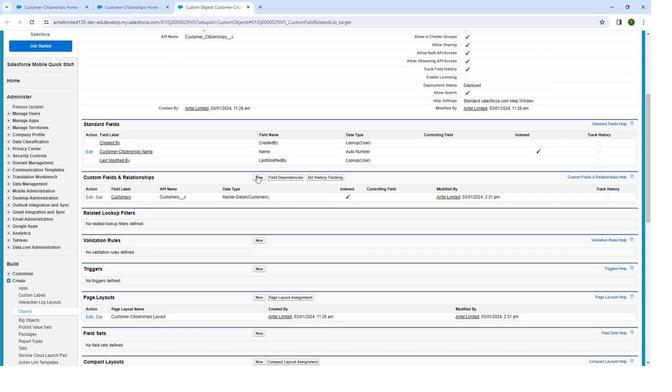 
Action: Mouse moved to (289, 219)
Screenshot: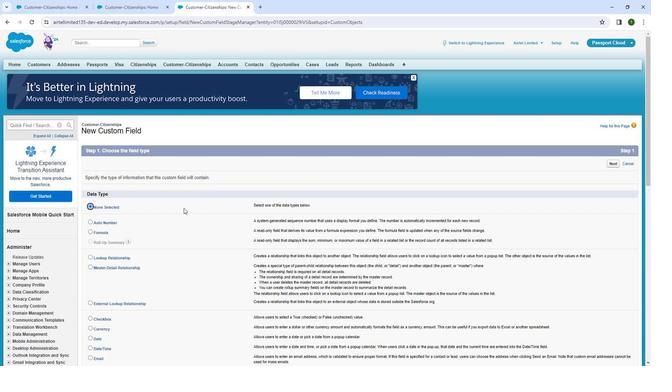 
Action: Mouse scrolled (289, 219) with delta (0, 0)
Screenshot: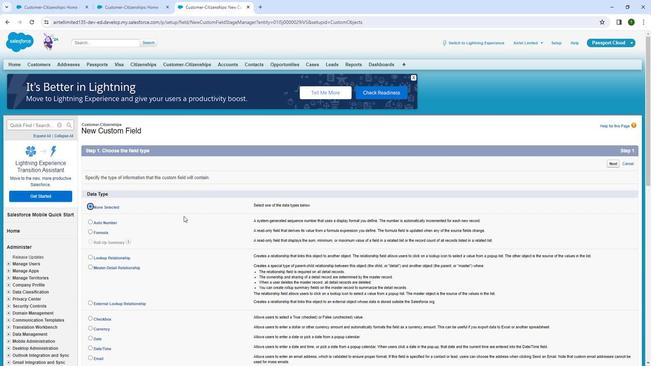 
Action: Mouse moved to (288, 220)
Screenshot: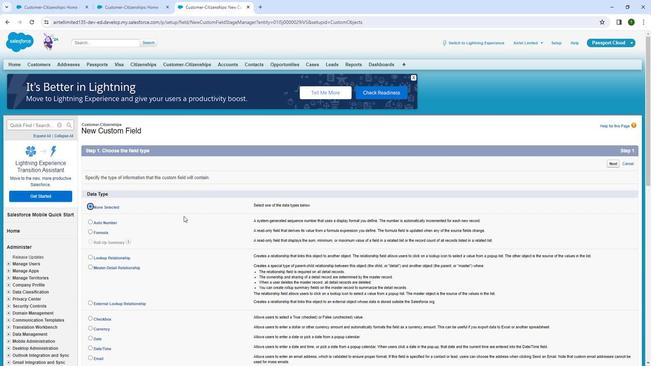 
Action: Mouse scrolled (288, 220) with delta (0, 0)
Screenshot: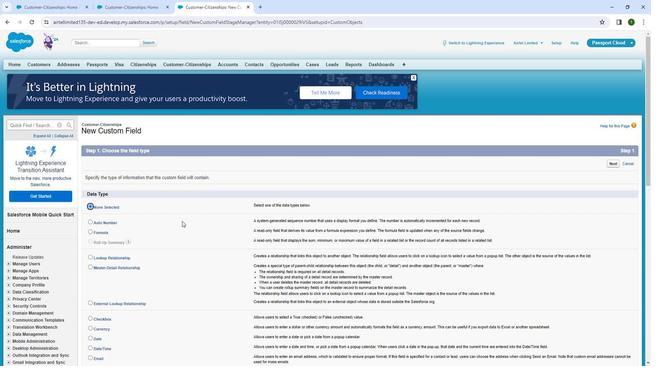 
Action: Mouse moved to (221, 194)
Screenshot: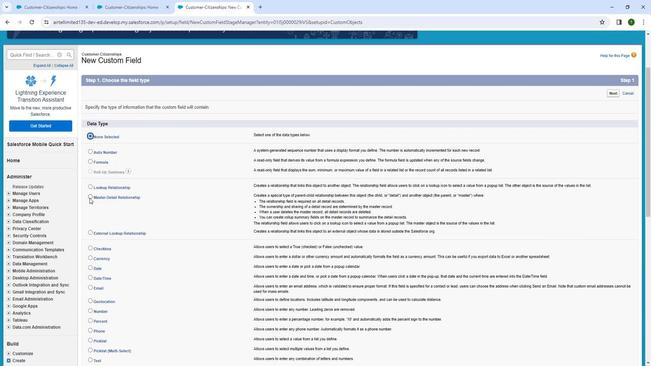 
Action: Mouse pressed left at (221, 194)
Screenshot: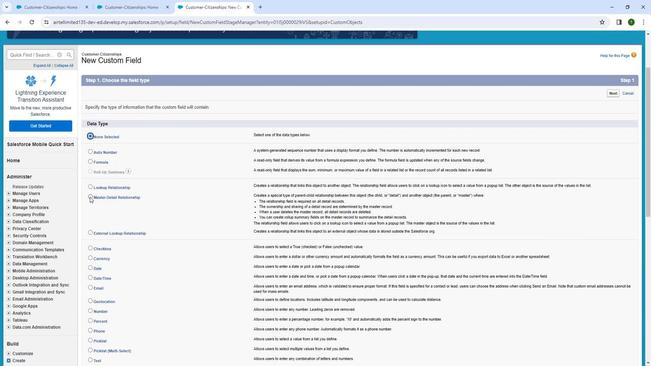 
Action: Mouse moved to (322, 203)
Screenshot: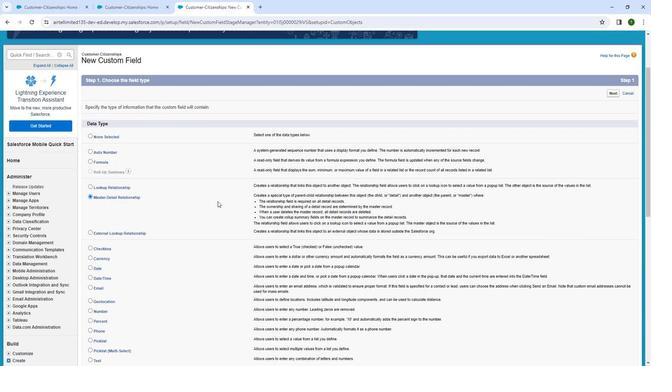 
Action: Mouse scrolled (322, 203) with delta (0, 0)
Screenshot: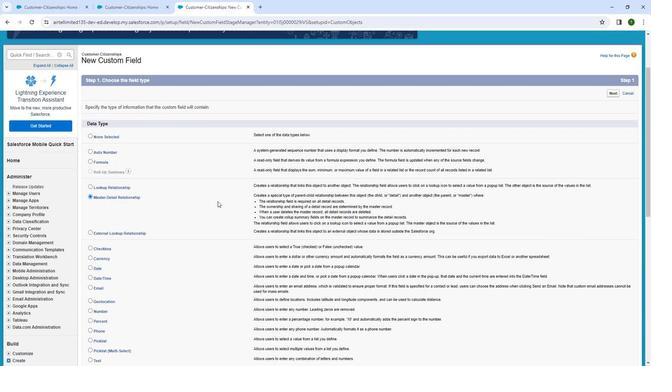 
Action: Mouse moved to (331, 211)
Screenshot: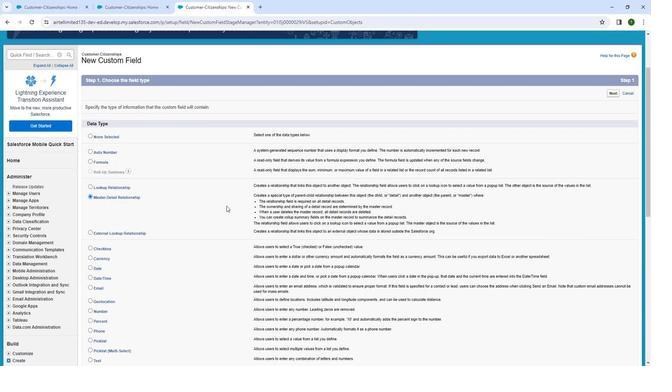 
Action: Mouse scrolled (331, 211) with delta (0, 0)
Screenshot: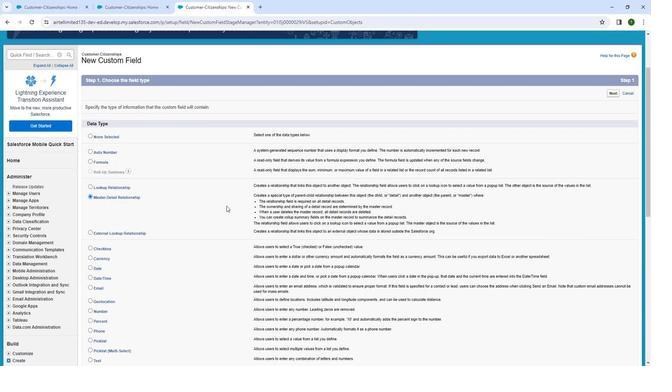 
Action: Mouse moved to (333, 212)
Screenshot: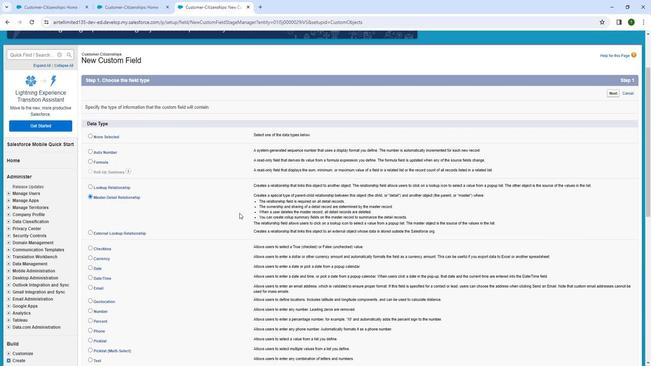 
Action: Mouse scrolled (333, 211) with delta (0, 0)
Screenshot: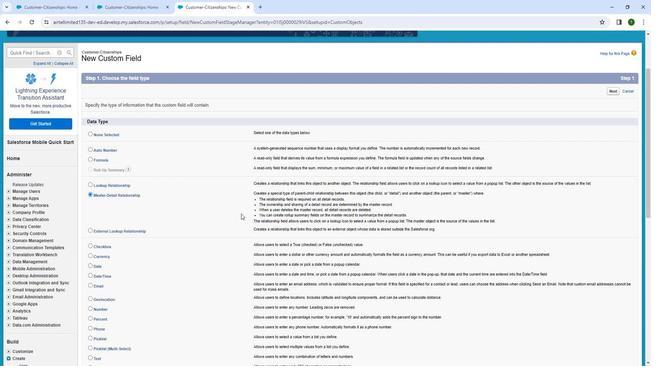 
Action: Mouse moved to (373, 213)
Screenshot: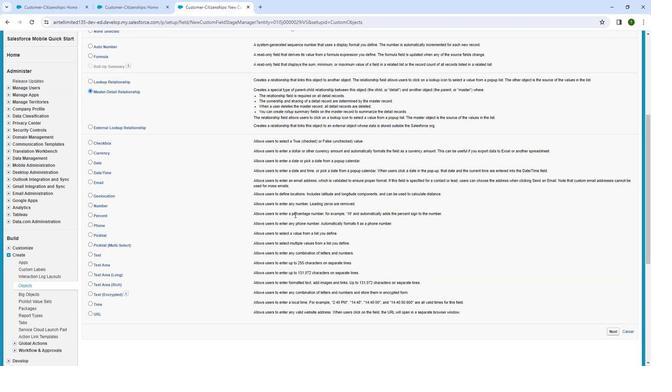 
Action: Mouse scrolled (373, 212) with delta (0, 0)
Screenshot: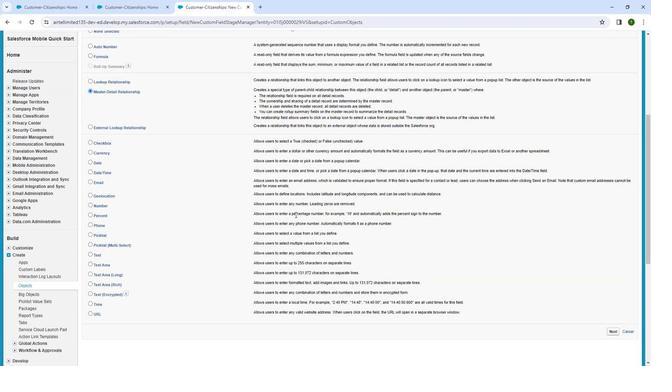 
Action: Mouse moved to (603, 296)
Screenshot: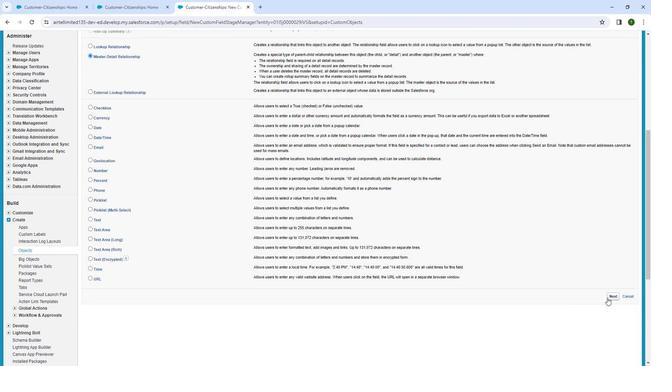 
Action: Mouse pressed left at (603, 296)
Screenshot: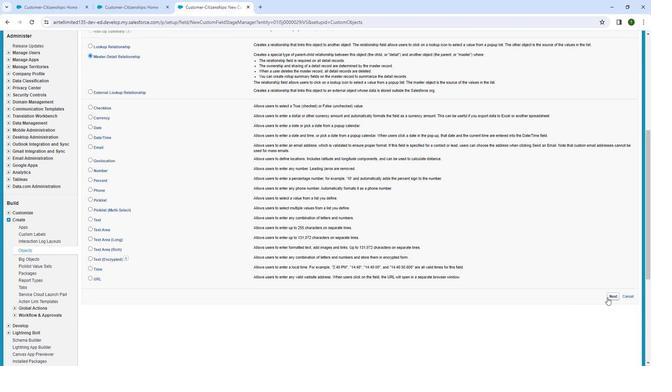 
Action: Mouse moved to (300, 191)
Screenshot: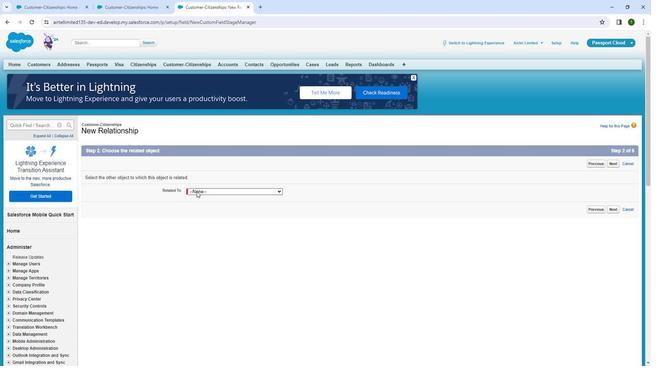 
Action: Mouse pressed left at (300, 191)
Screenshot: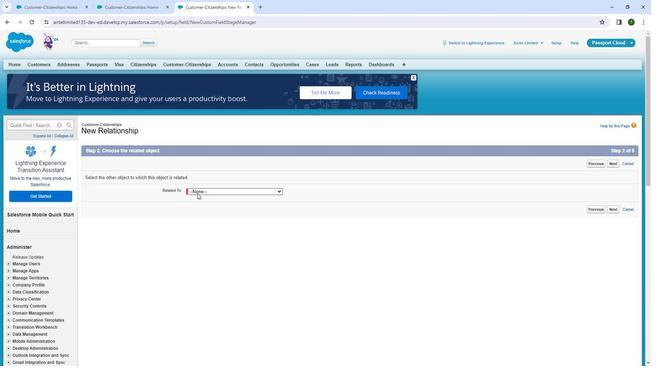 
Action: Mouse moved to (298, 232)
Screenshot: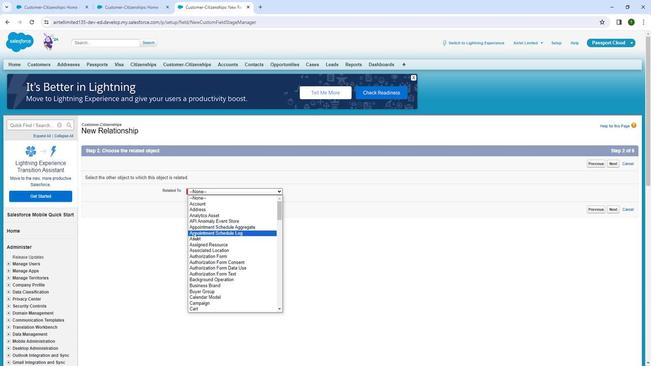 
Action: Mouse scrolled (298, 231) with delta (0, 0)
Screenshot: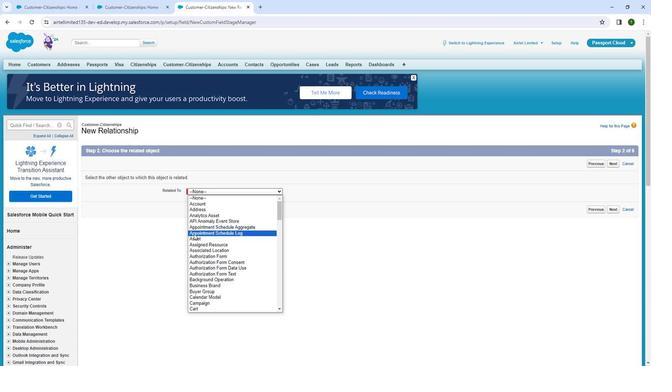 
Action: Mouse moved to (303, 287)
Screenshot: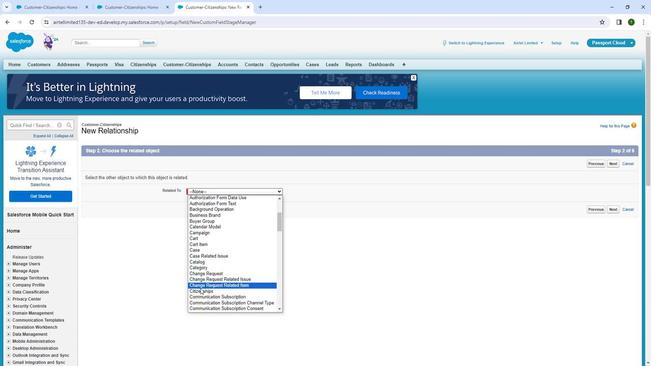 
Action: Mouse pressed left at (303, 287)
Screenshot: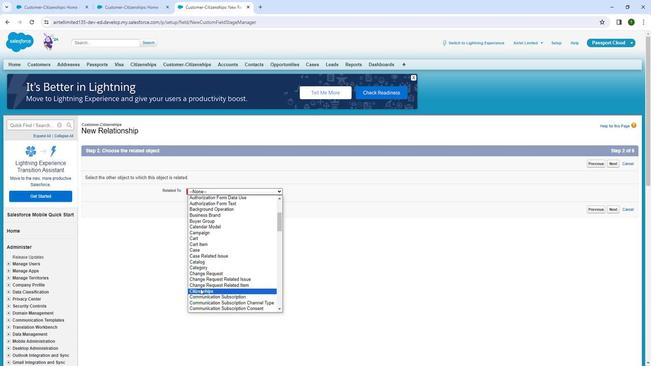 
Action: Mouse moved to (485, 271)
Screenshot: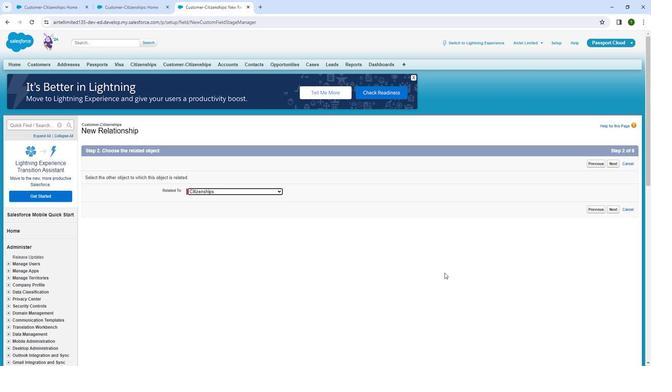 
Action: Mouse pressed left at (485, 271)
Screenshot: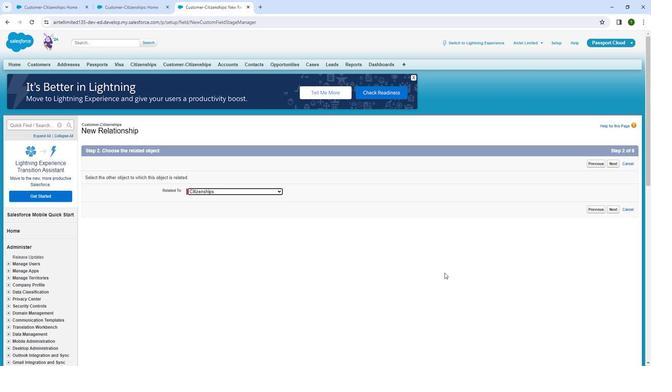 
Action: Mouse moved to (610, 208)
Screenshot: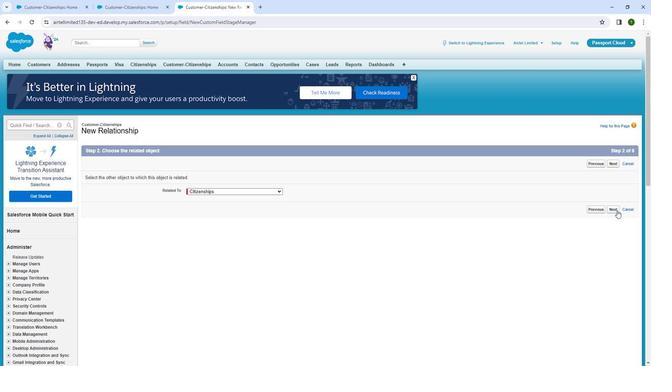 
Action: Mouse pressed left at (610, 208)
Screenshot: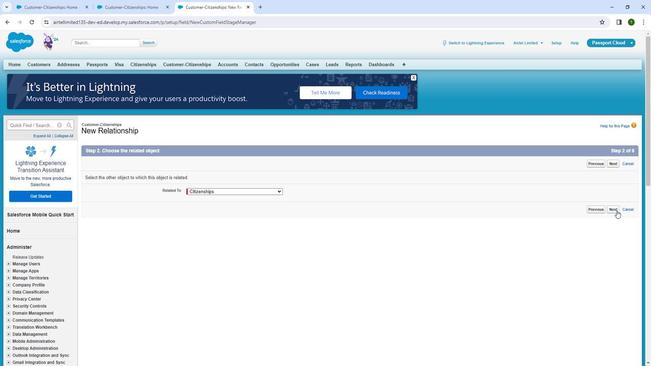 
Action: Mouse moved to (514, 186)
Screenshot: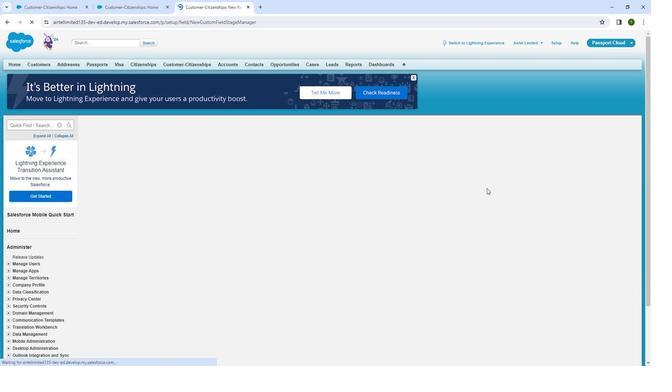 
Action: Mouse scrolled (514, 186) with delta (0, 0)
Screenshot: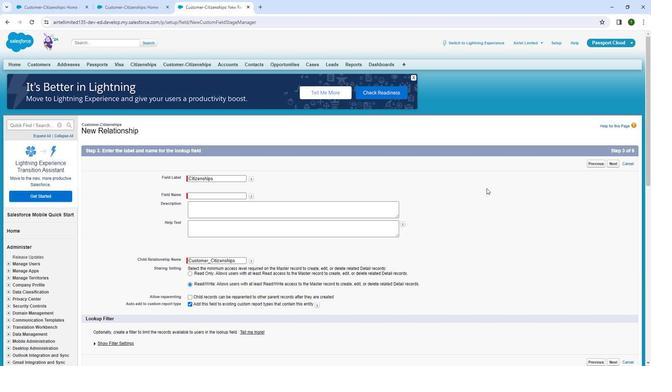 
Action: Mouse moved to (301, 154)
Screenshot: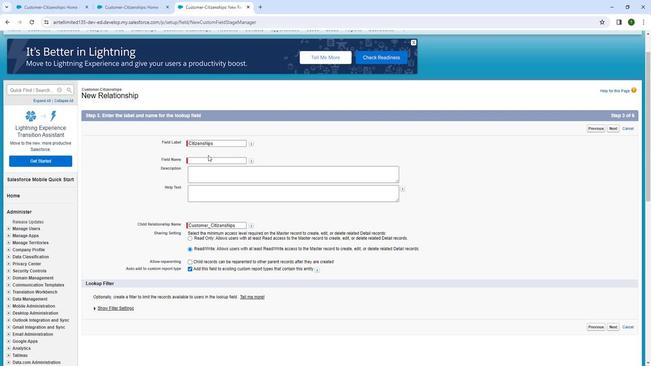 
Action: Mouse pressed left at (301, 154)
Screenshot: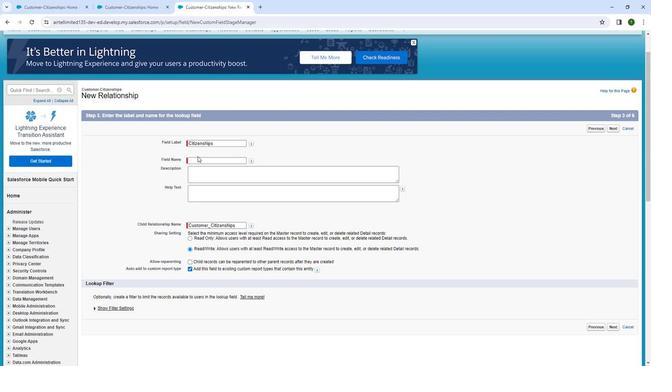 
Action: Mouse moved to (300, 159)
Screenshot: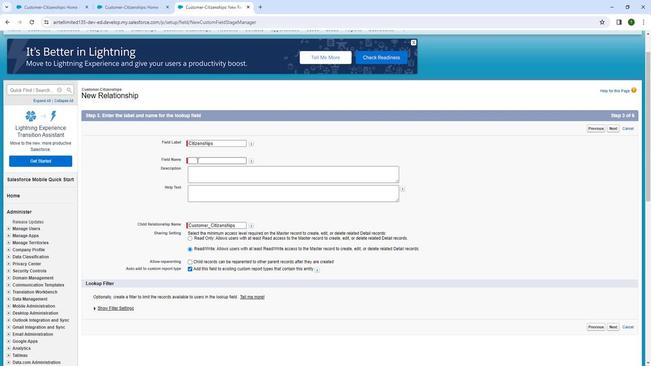 
Action: Mouse pressed left at (300, 159)
Screenshot: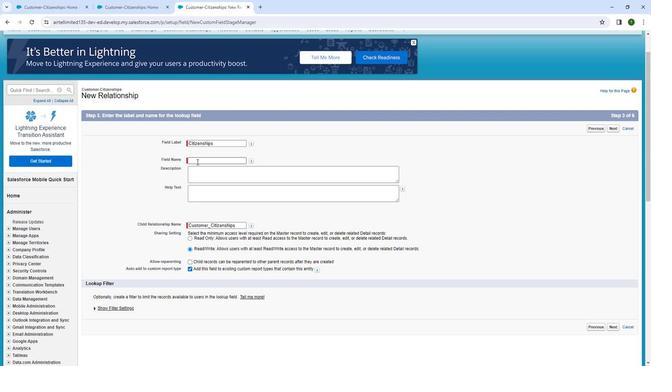 
Action: Mouse moved to (301, 159)
Screenshot: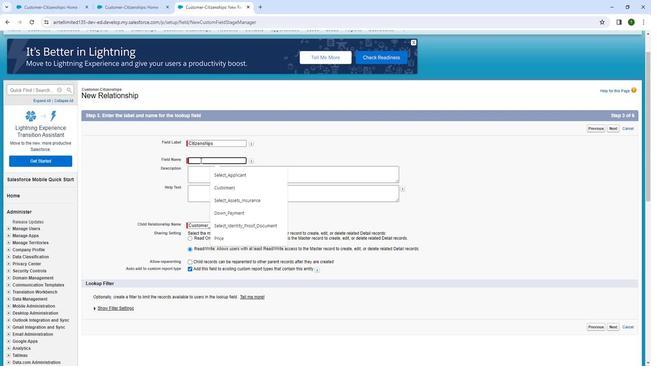 
Action: Key pressed <Key.shift>Citizenships
Screenshot: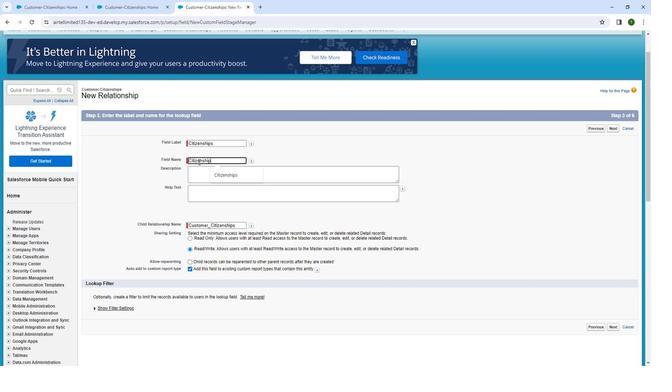 
Action: Mouse moved to (336, 221)
Screenshot: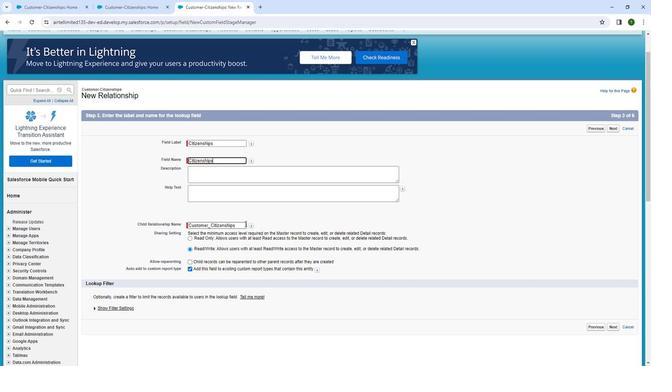 
Action: Mouse pressed left at (336, 221)
Screenshot: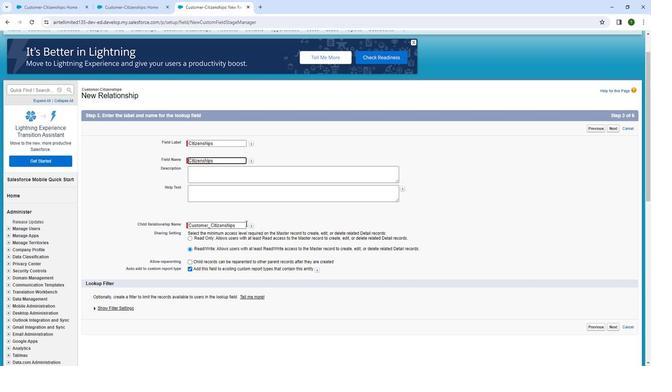
Action: Mouse moved to (343, 222)
Screenshot: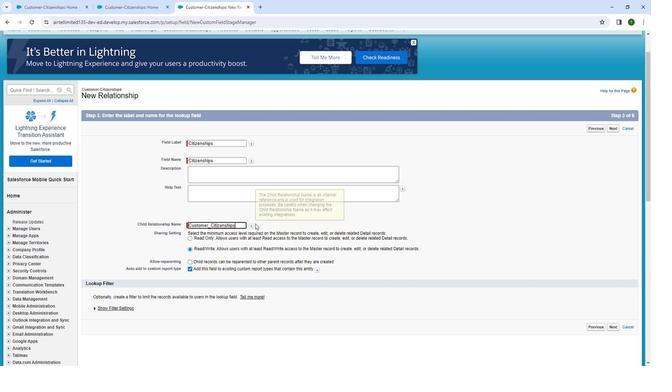 
Action: Mouse scrolled (343, 221) with delta (0, 0)
Screenshot: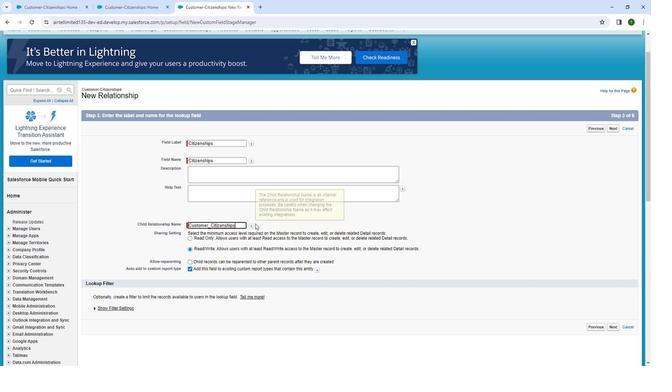 
Action: Mouse moved to (346, 228)
Screenshot: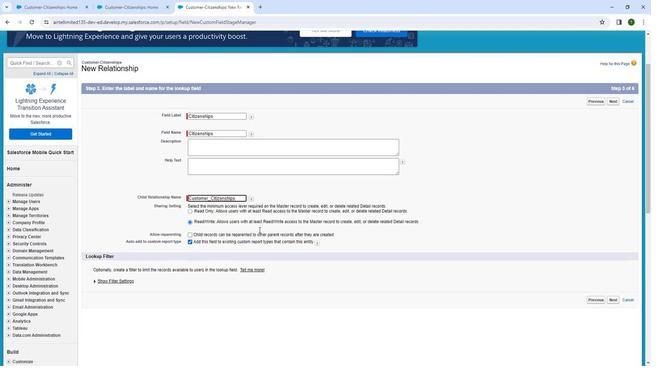 
Action: Mouse scrolled (346, 228) with delta (0, 0)
Screenshot: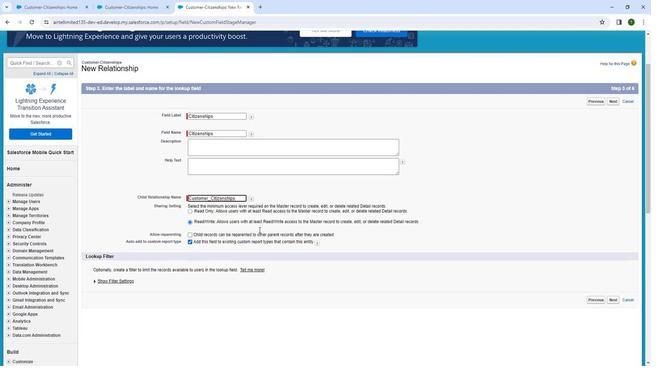 
Action: Mouse moved to (352, 262)
Screenshot: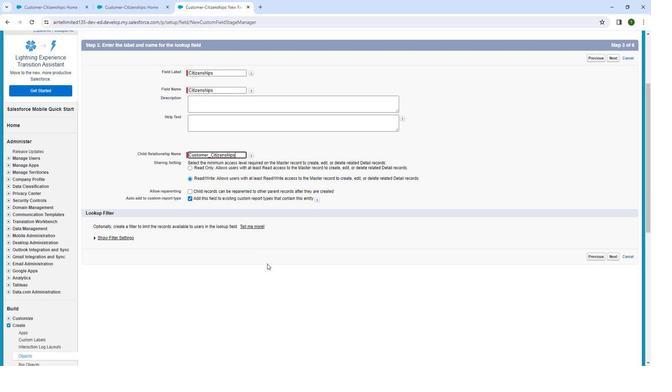 
Action: Mouse pressed left at (352, 262)
Screenshot: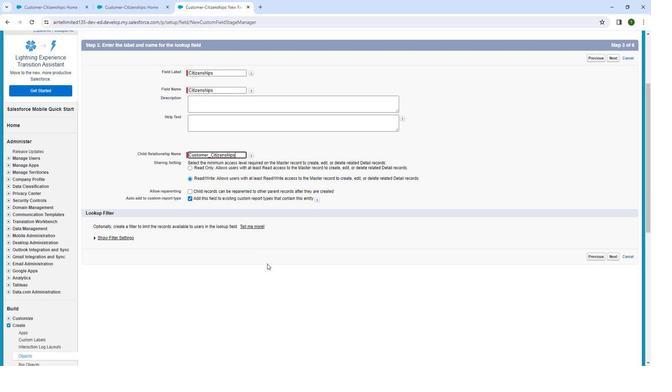 
Action: Mouse moved to (295, 189)
Screenshot: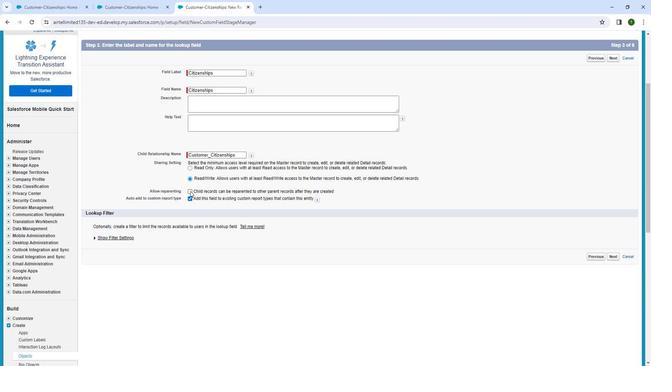 
Action: Mouse pressed left at (295, 189)
Screenshot: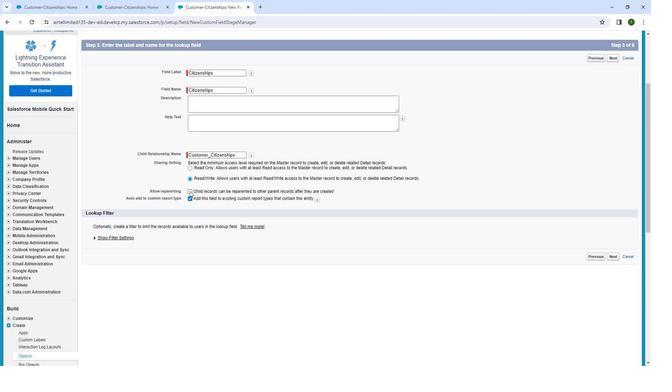 
Action: Mouse moved to (605, 253)
Screenshot: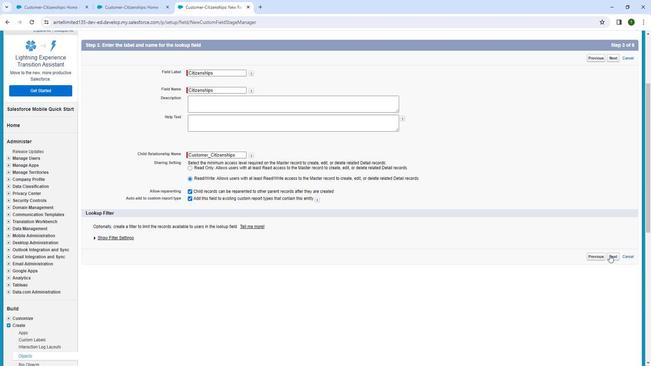 
Action: Mouse pressed left at (605, 253)
Screenshot: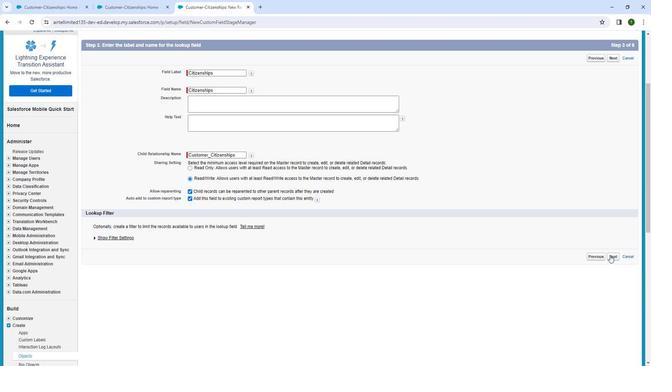 
Action: Mouse moved to (395, 250)
Screenshot: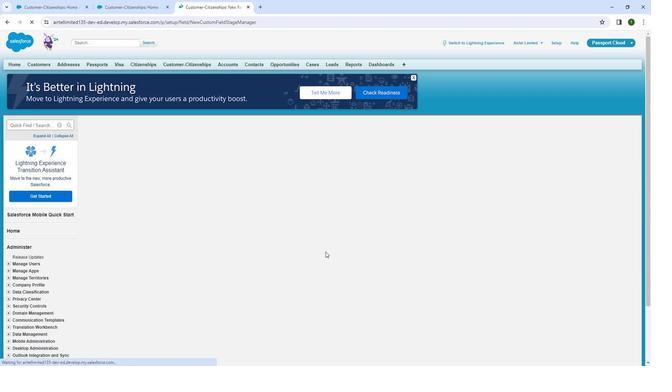 
Action: Mouse scrolled (395, 249) with delta (0, 0)
Screenshot: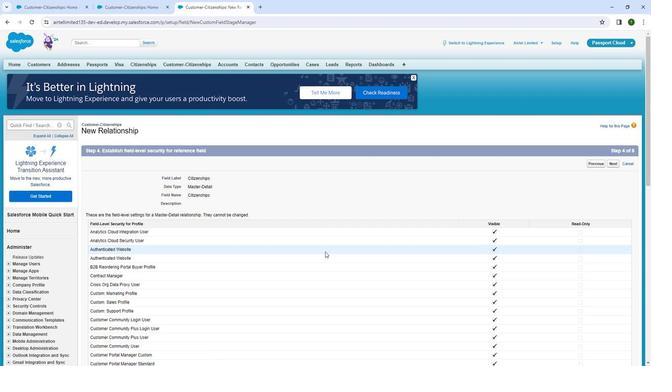 
Action: Mouse scrolled (395, 249) with delta (0, 0)
Screenshot: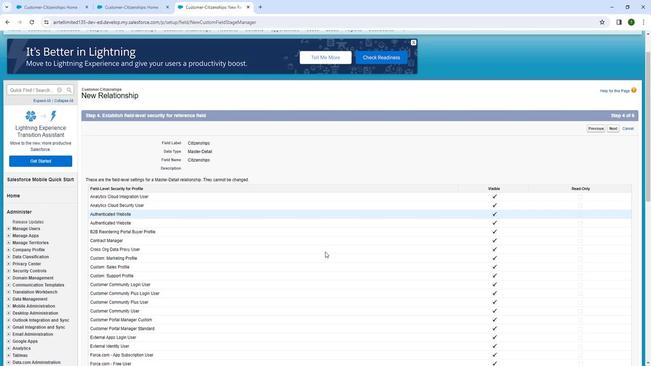 
Action: Mouse scrolled (395, 250) with delta (0, 0)
Screenshot: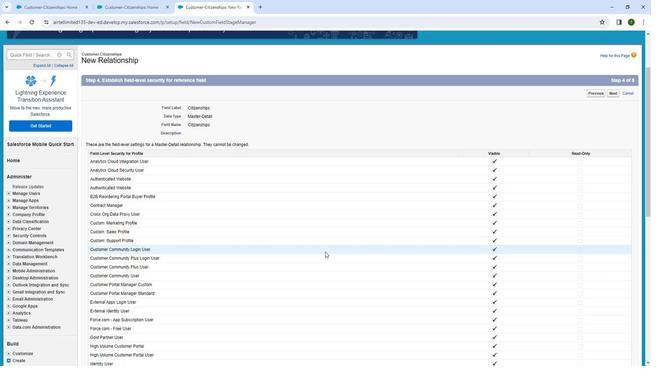 
Action: Mouse moved to (416, 230)
Screenshot: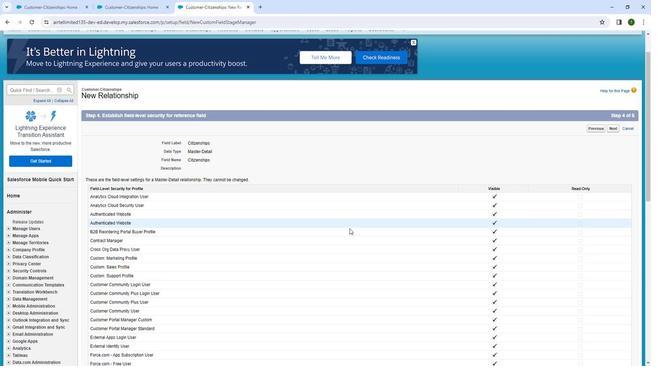 
Action: Mouse scrolled (416, 230) with delta (0, 0)
Screenshot: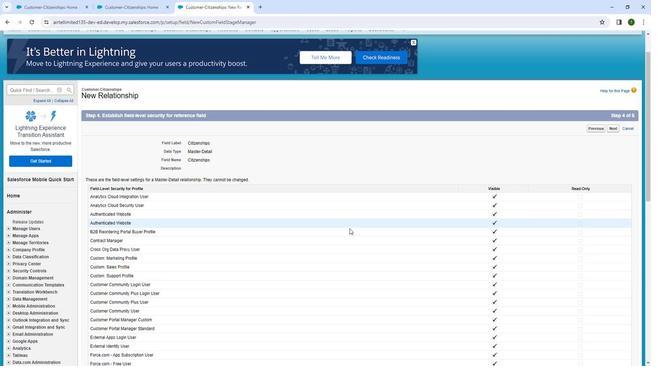 
Action: Mouse moved to (419, 233)
Screenshot: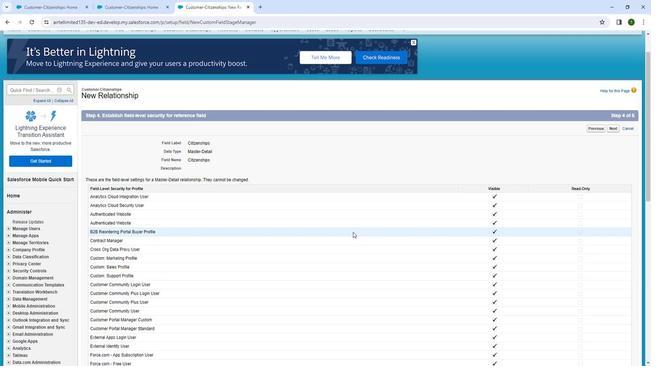 
Action: Mouse scrolled (419, 232) with delta (0, 0)
Screenshot: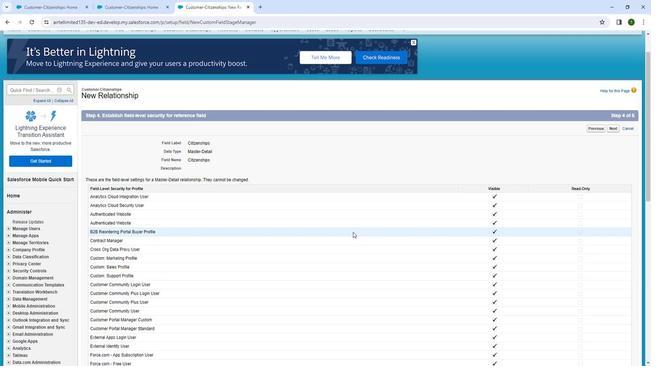 
Action: Mouse moved to (434, 237)
Screenshot: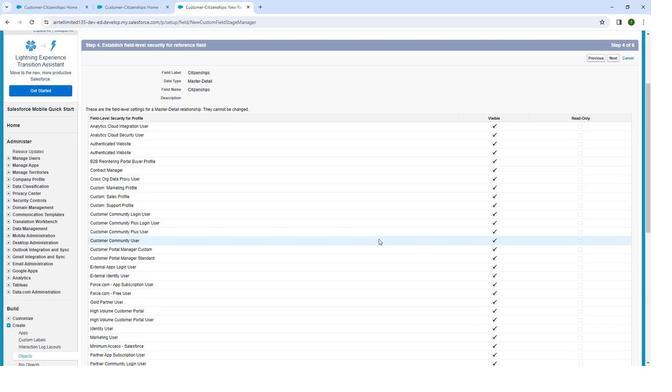 
Action: Mouse scrolled (434, 237) with delta (0, 0)
Screenshot: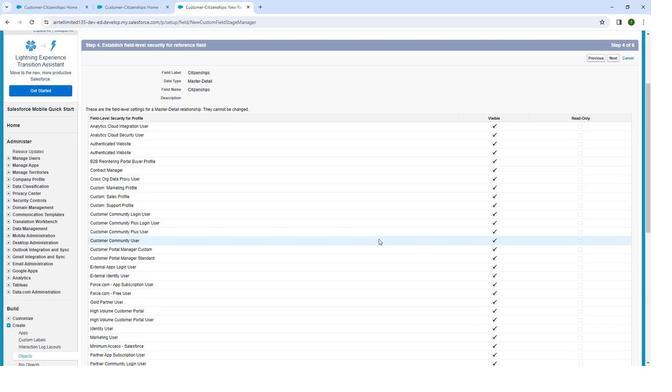
Action: Mouse moved to (435, 237)
Screenshot: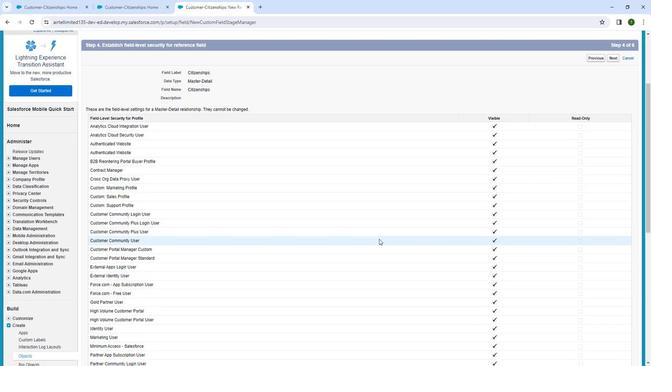
Action: Mouse scrolled (435, 237) with delta (0, 0)
Screenshot: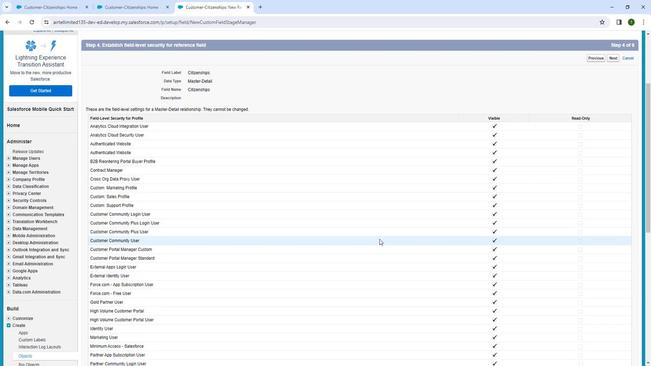 
Action: Mouse moved to (435, 238)
Screenshot: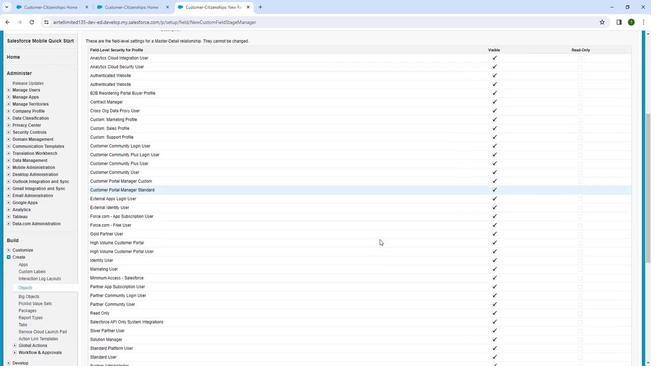 
Action: Mouse scrolled (435, 237) with delta (0, 0)
Screenshot: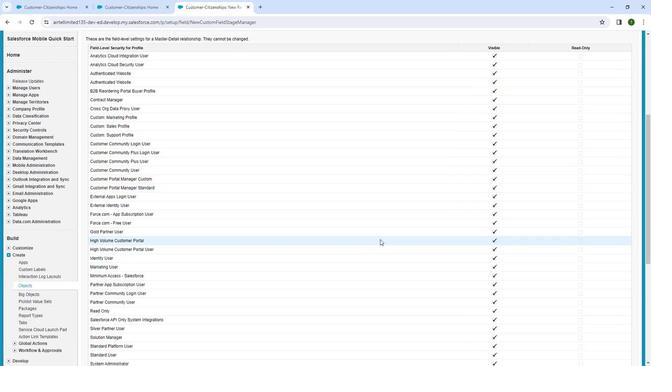 
Action: Mouse scrolled (435, 237) with delta (0, 0)
Screenshot: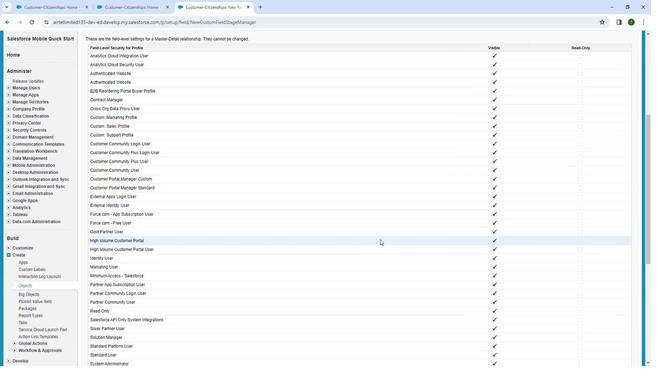 
Action: Mouse scrolled (435, 237) with delta (0, 0)
Screenshot: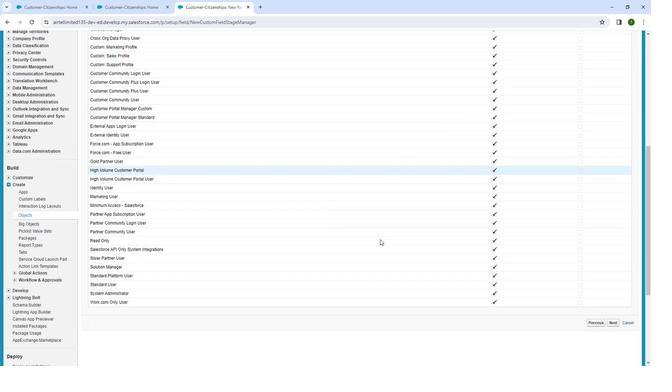 
Action: Mouse scrolled (435, 237) with delta (0, 0)
Screenshot: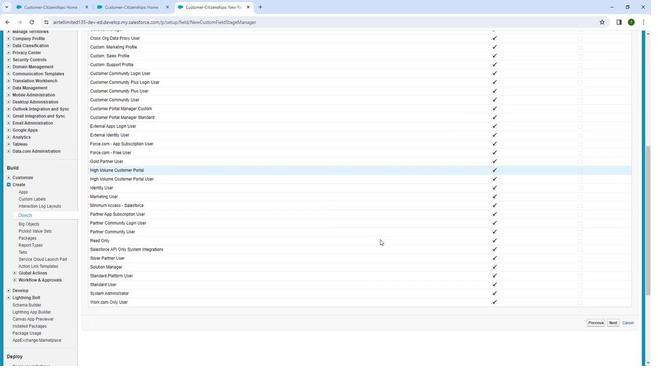 
Action: Mouse scrolled (435, 237) with delta (0, 0)
Screenshot: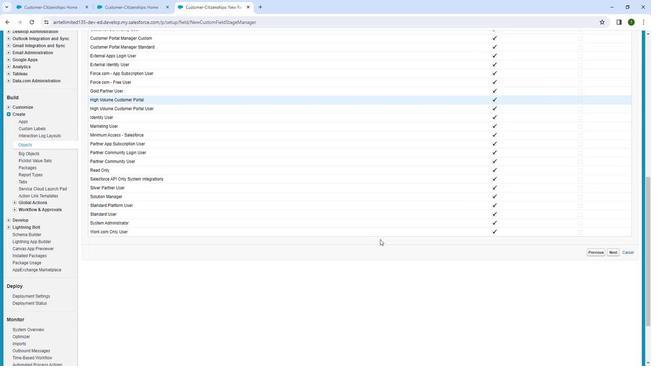 
Action: Mouse moved to (606, 215)
Screenshot: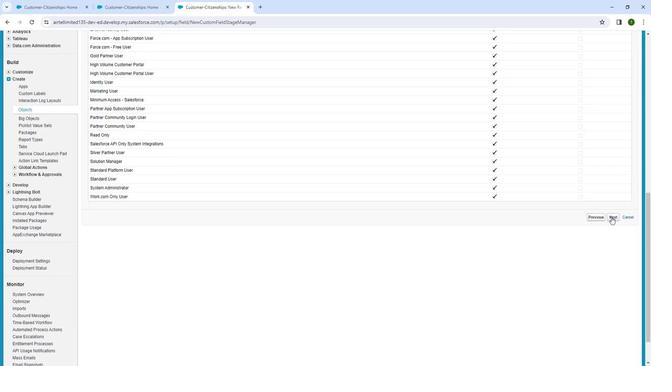 
Action: Mouse pressed left at (606, 215)
Screenshot: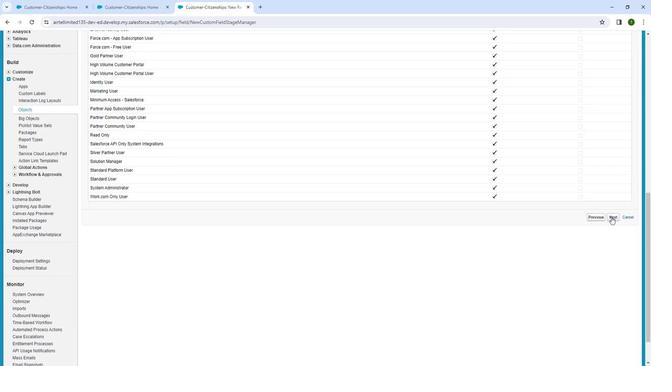 
Action: Mouse moved to (323, 146)
Screenshot: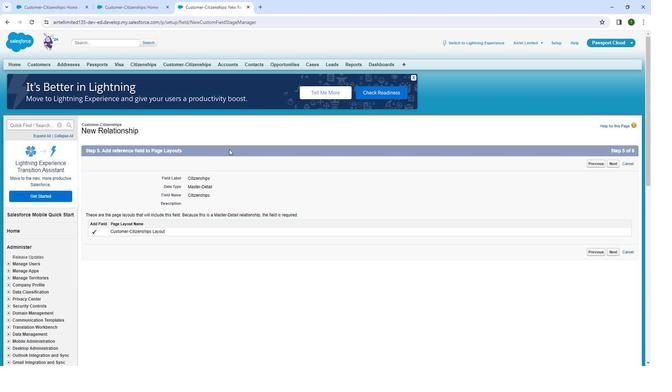 
Action: Mouse scrolled (323, 146) with delta (0, 0)
Screenshot: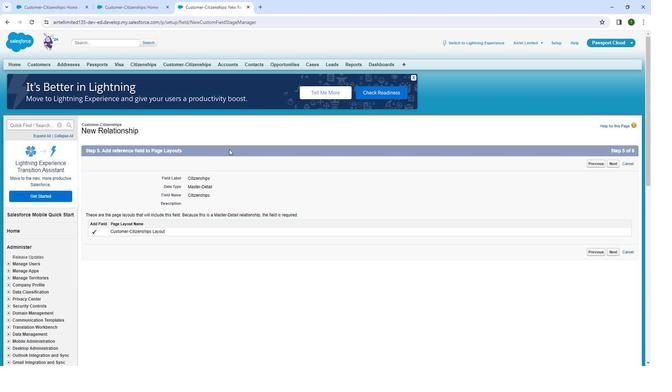 
Action: Mouse scrolled (323, 146) with delta (0, 0)
Screenshot: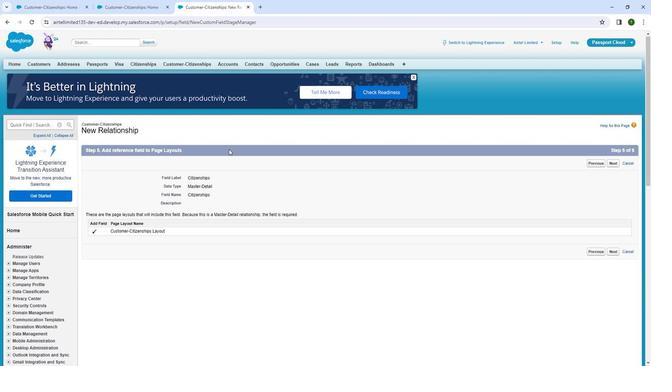 
Action: Mouse scrolled (323, 146) with delta (0, 0)
Screenshot: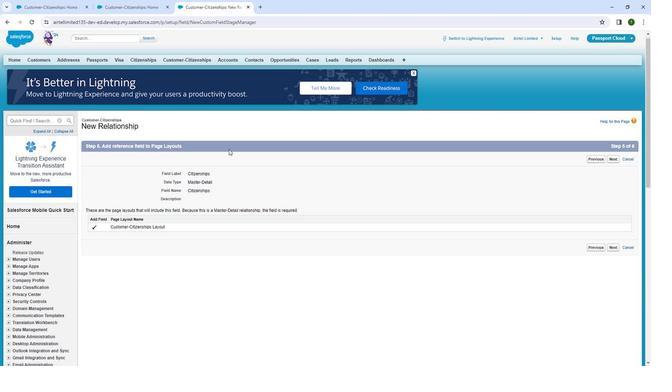 
Action: Mouse moved to (610, 144)
Screenshot: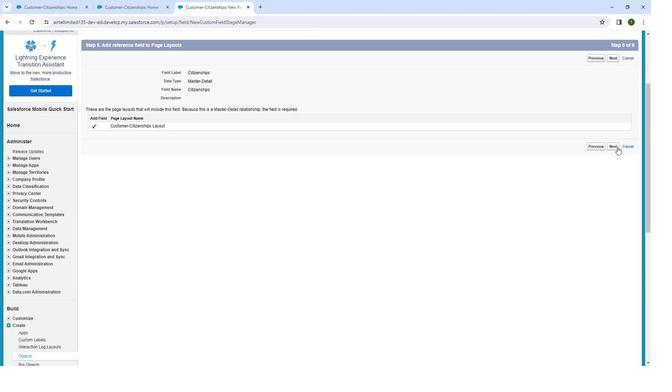 
Action: Mouse pressed left at (610, 144)
Screenshot: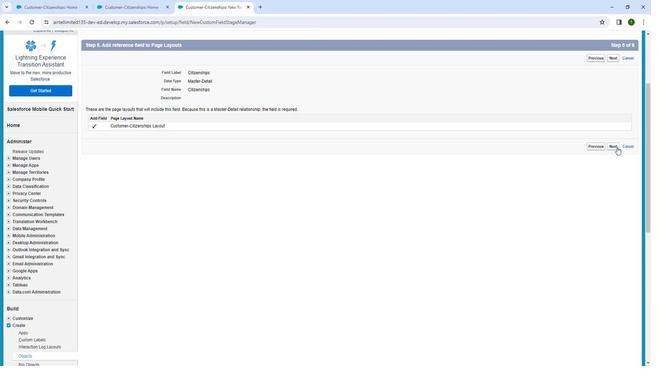 
Action: Mouse moved to (441, 197)
Screenshot: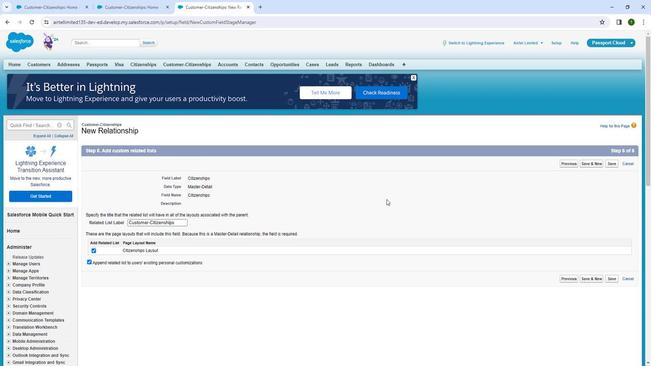 
Action: Mouse scrolled (441, 196) with delta (0, 0)
Screenshot: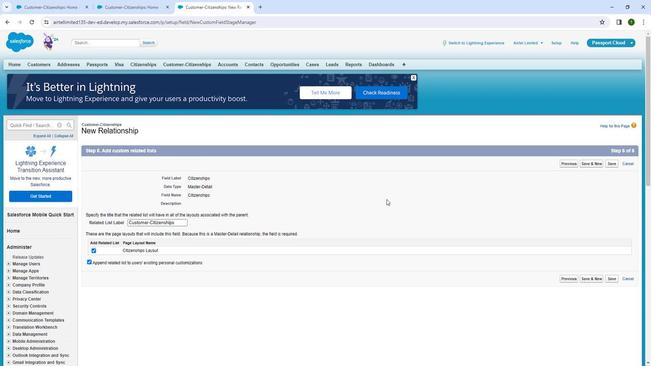 
Action: Mouse moved to (606, 243)
Screenshot: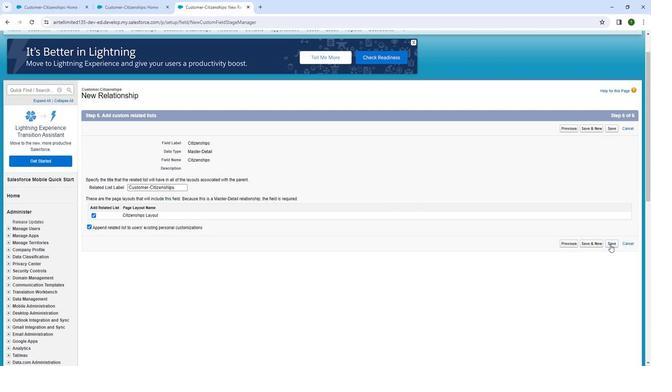 
Action: Mouse pressed left at (606, 243)
Screenshot: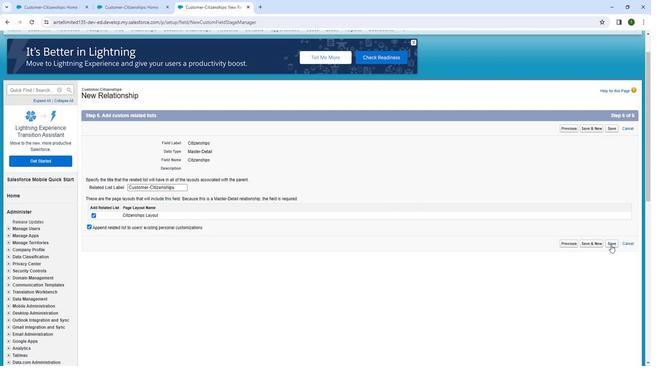 
Action: Mouse moved to (458, 242)
Screenshot: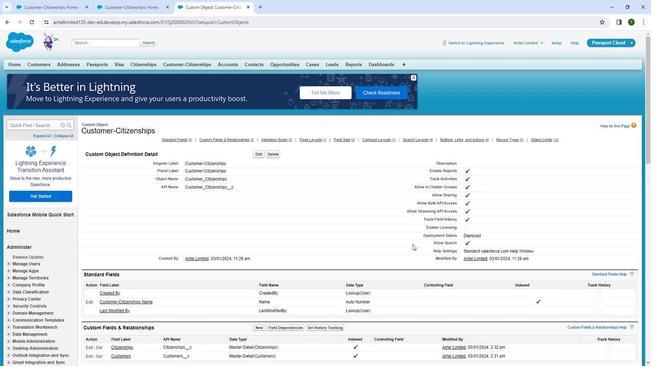 
Action: Mouse scrolled (458, 242) with delta (0, 0)
Screenshot: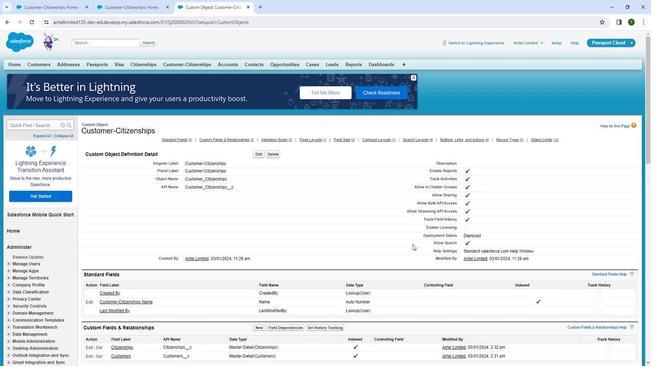 
Action: Mouse moved to (458, 241)
Screenshot: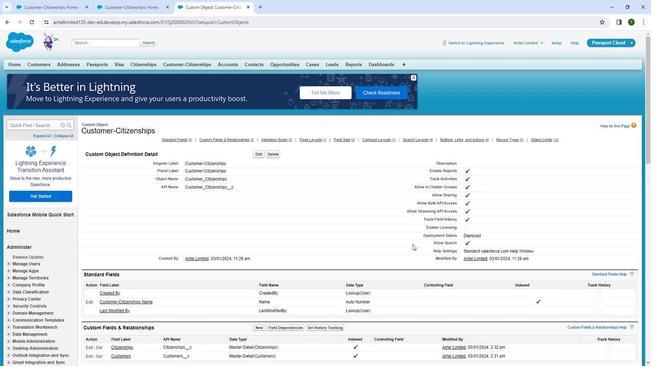 
Action: Mouse scrolled (458, 242) with delta (0, 0)
Screenshot: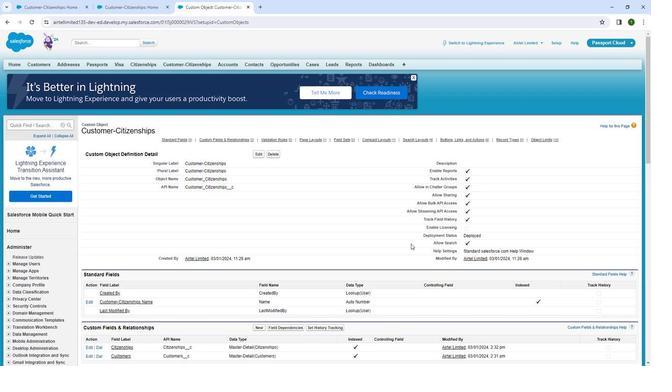 
Action: Mouse moved to (297, 61)
Screenshot: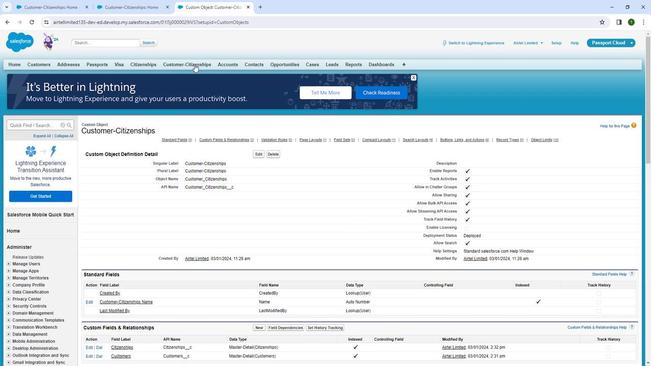 
Action: Mouse pressed left at (297, 61)
Screenshot: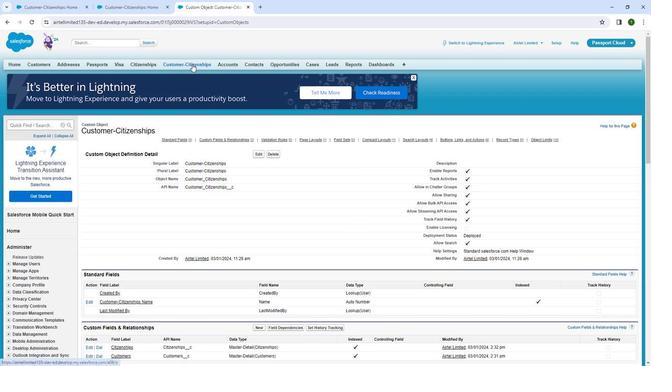 
Action: Mouse pressed left at (297, 61)
Screenshot: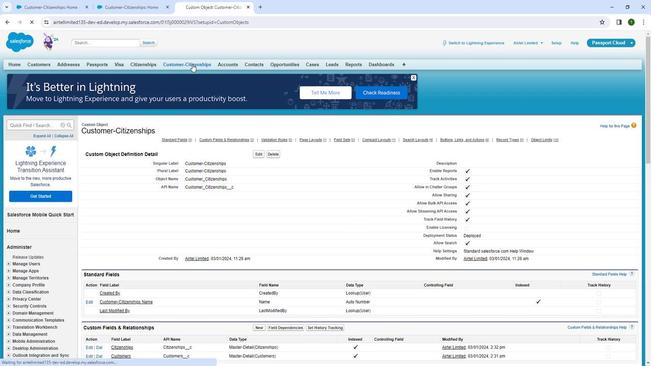 
Action: Mouse moved to (344, 114)
Screenshot: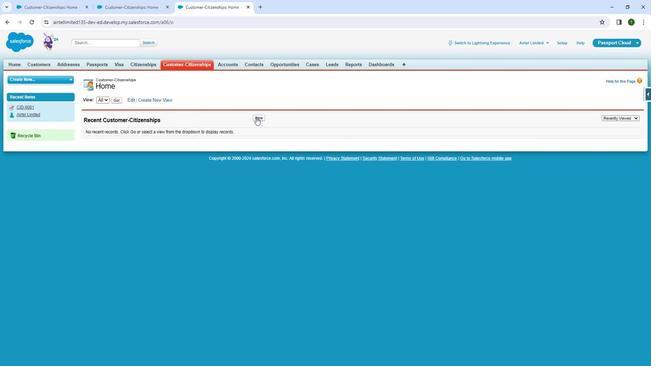 
Action: Mouse pressed left at (344, 114)
Screenshot: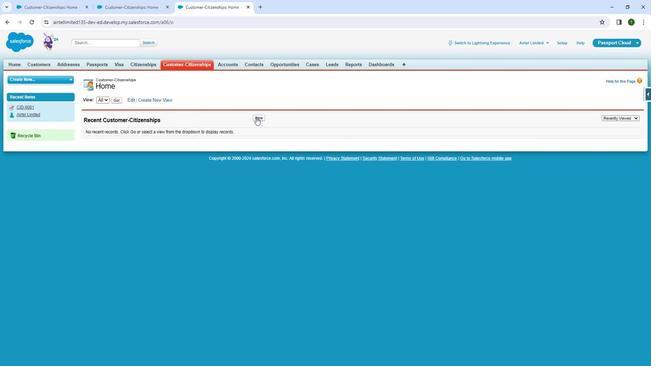 
Action: Mouse moved to (375, 132)
Screenshot: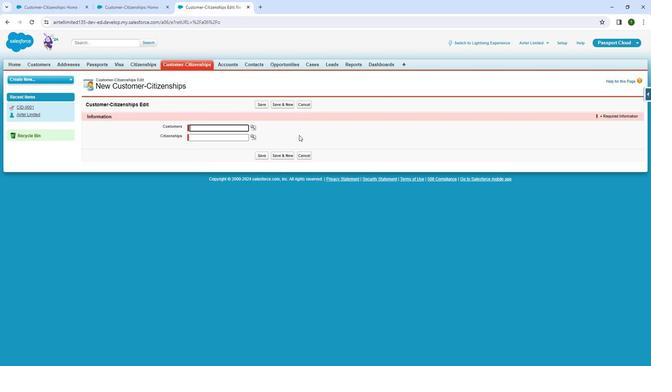 
Action: Mouse pressed left at (375, 132)
Screenshot: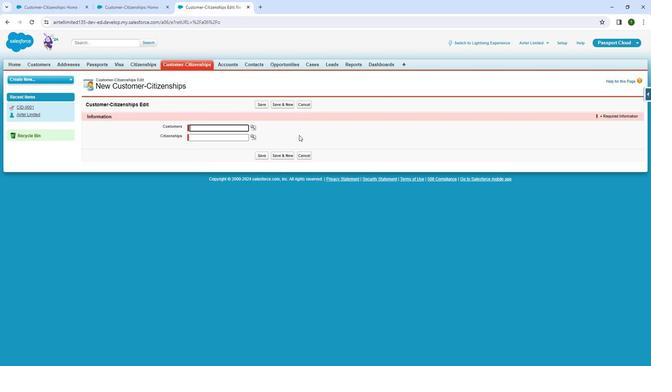 
Action: Mouse moved to (634, 92)
Screenshot: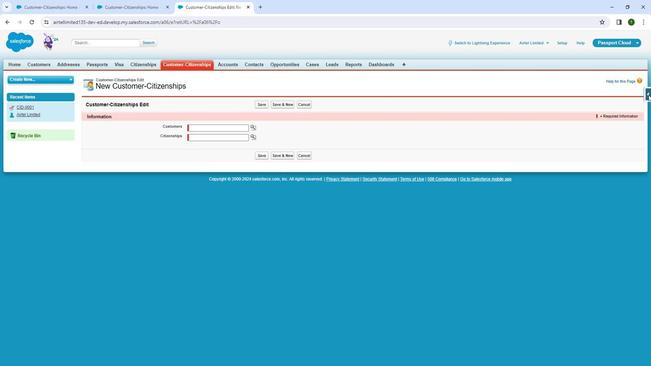 
Action: Mouse pressed left at (634, 92)
Screenshot: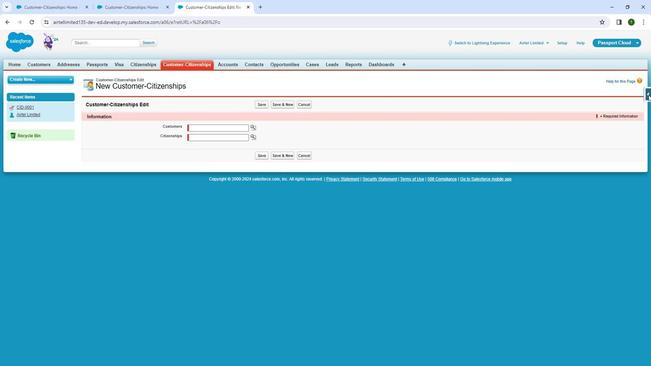 
Action: Mouse moved to (589, 102)
Screenshot: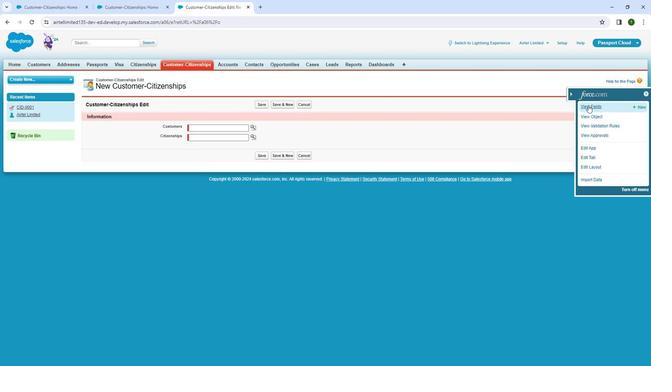 
Action: Mouse pressed left at (589, 102)
Screenshot: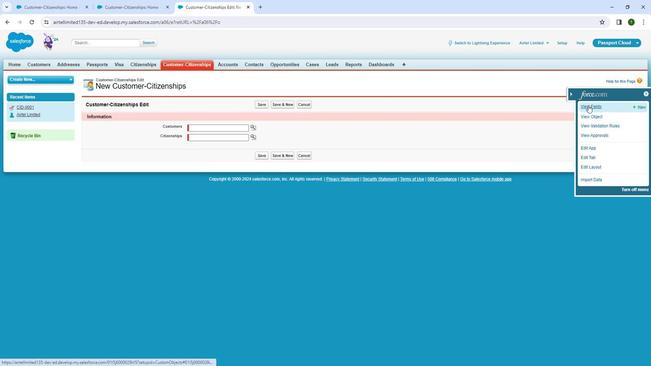 
Action: Mouse moved to (333, 186)
Screenshot: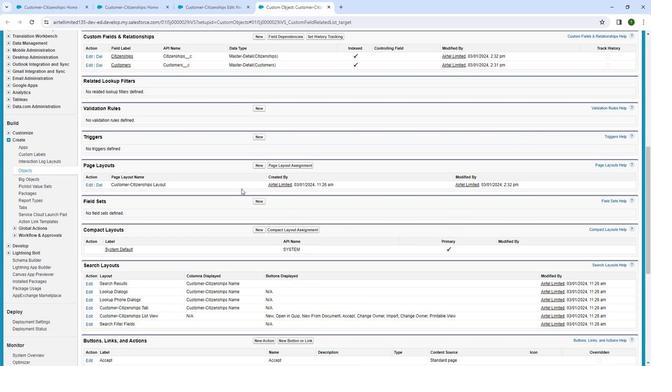 
Action: Mouse scrolled (333, 186) with delta (0, 0)
Screenshot: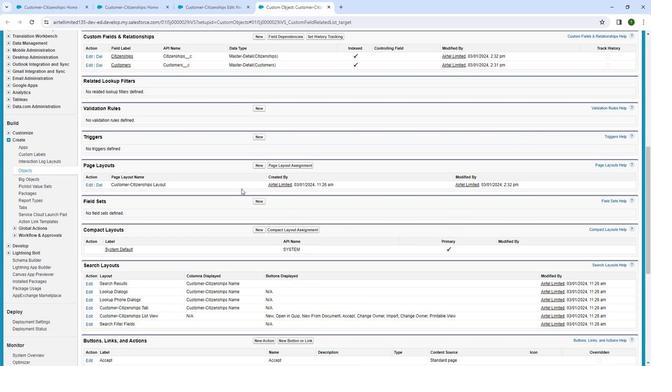 
Action: Mouse moved to (333, 185)
Screenshot: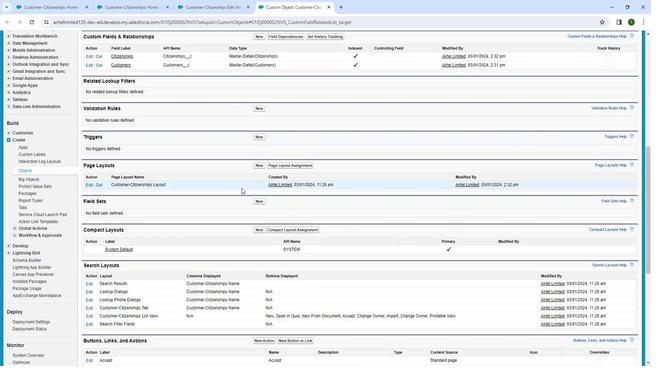 
Action: Mouse scrolled (333, 186) with delta (0, 0)
Screenshot: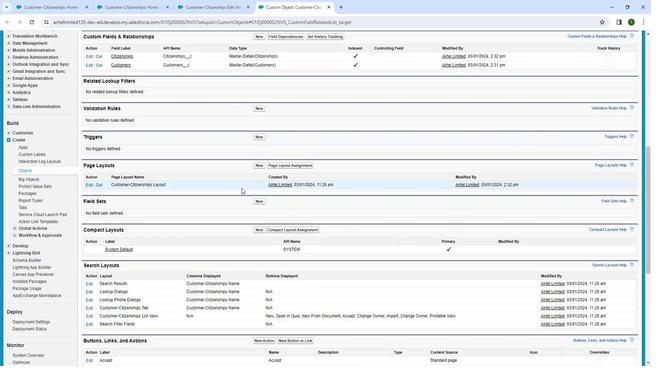 
Action: Mouse moved to (343, 105)
Screenshot: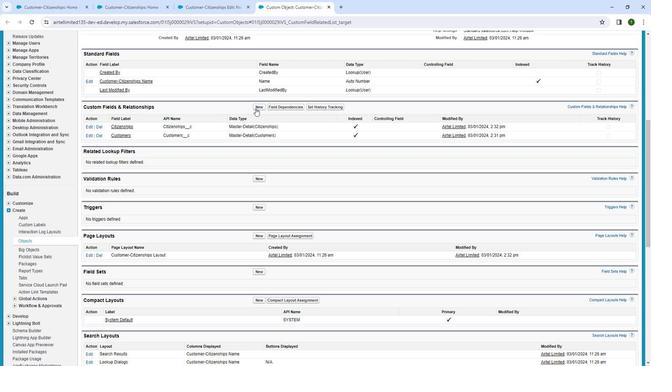 
Action: Mouse pressed left at (343, 105)
Screenshot: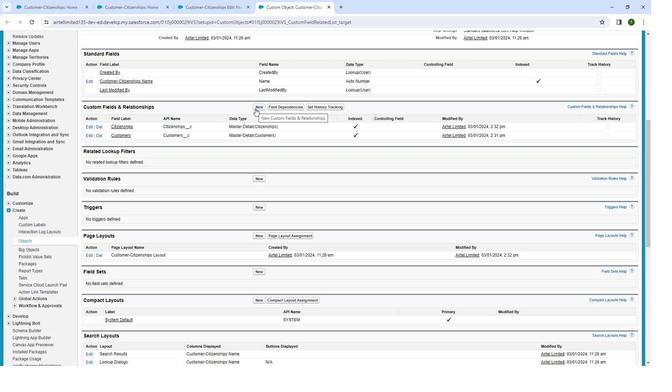 
Action: Mouse moved to (296, 238)
Screenshot: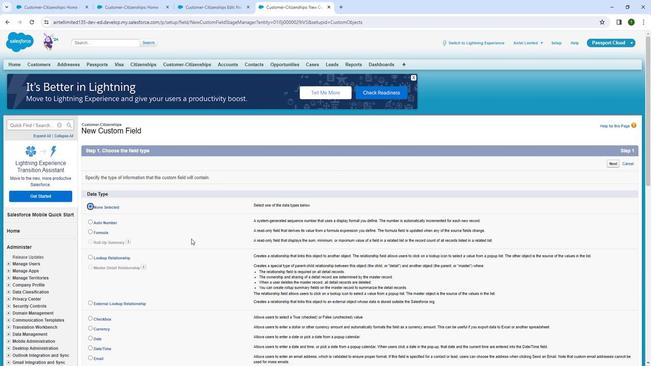 
Action: Mouse scrolled (296, 237) with delta (0, 0)
Screenshot: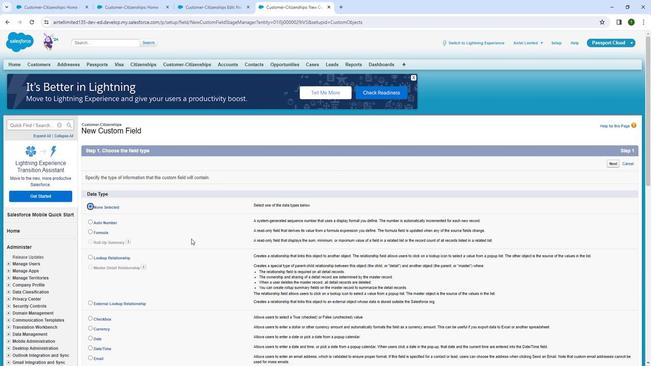 
Action: Mouse moved to (294, 240)
Screenshot: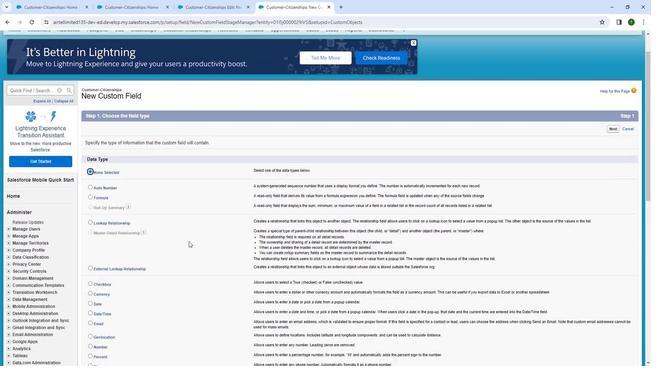 
Action: Mouse scrolled (294, 239) with delta (0, 0)
Screenshot: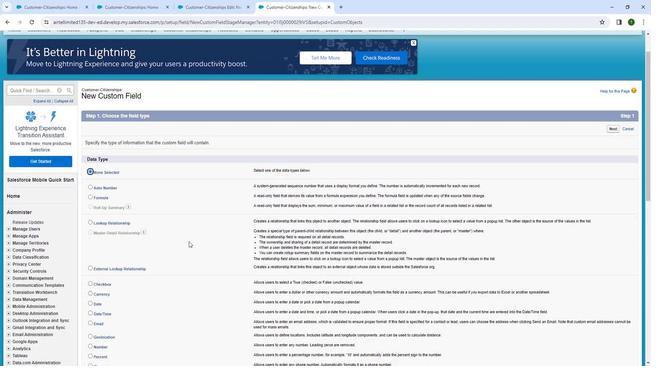 
Action: Mouse moved to (220, 160)
Screenshot: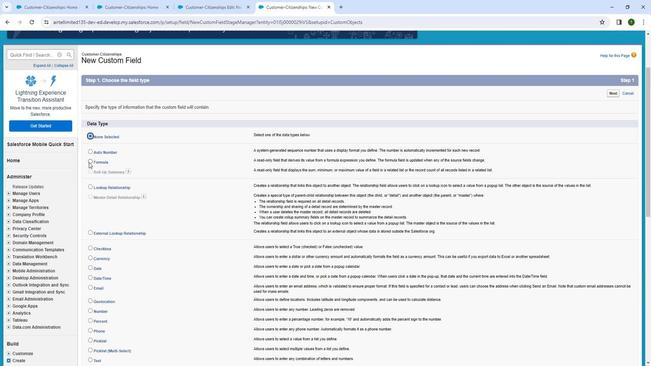 
Action: Mouse pressed left at (220, 160)
Screenshot: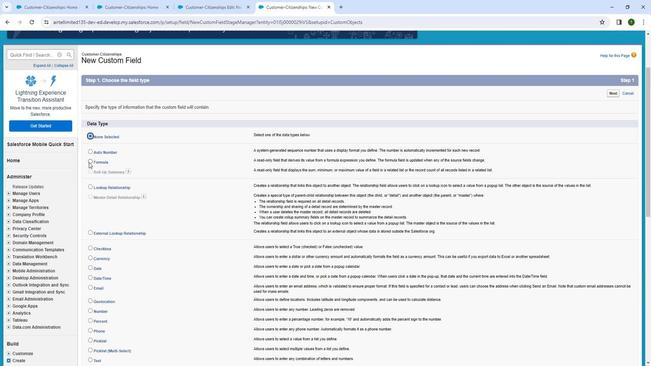 
Action: Mouse moved to (304, 179)
Screenshot: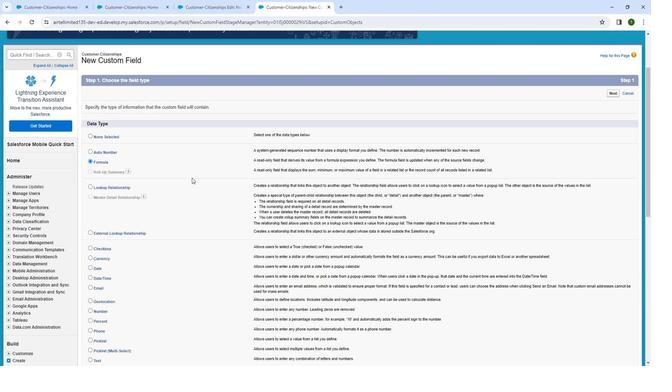 
Action: Mouse scrolled (304, 178) with delta (0, 0)
Screenshot: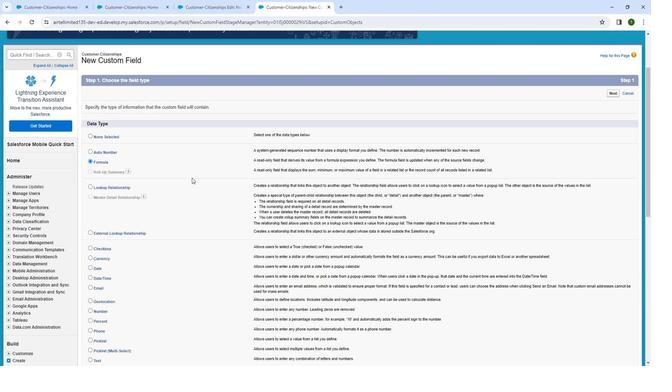 
Action: Mouse moved to (324, 187)
Screenshot: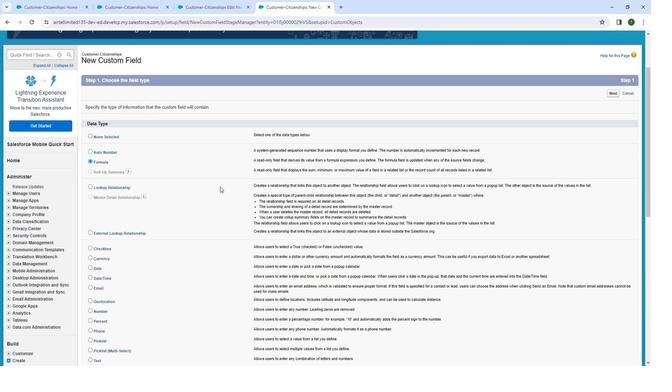 
Action: Mouse scrolled (324, 187) with delta (0, 0)
Screenshot: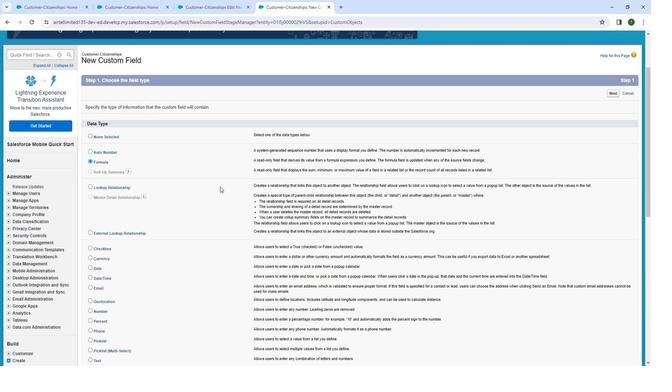 
Action: Mouse moved to (342, 192)
Screenshot: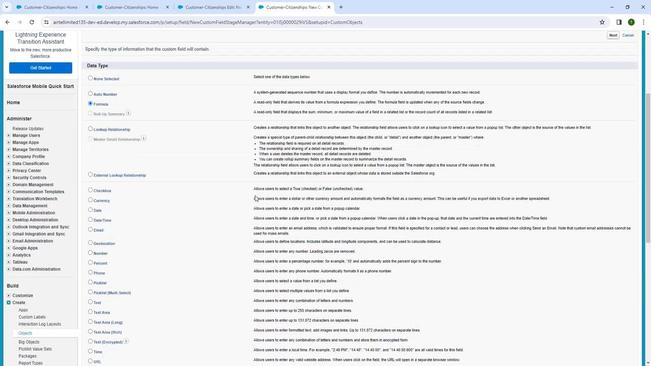 
Action: Mouse scrolled (342, 192) with delta (0, 0)
Screenshot: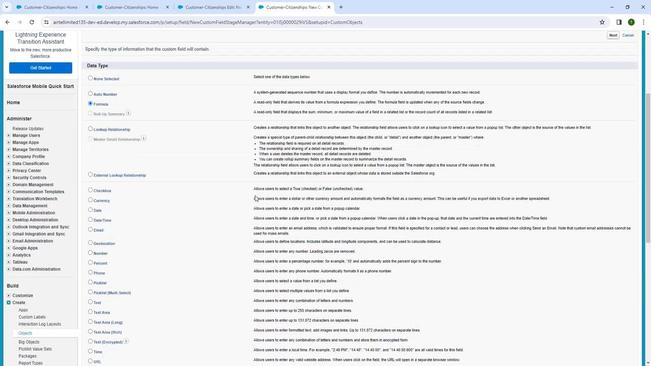 
Action: Mouse moved to (603, 329)
Screenshot: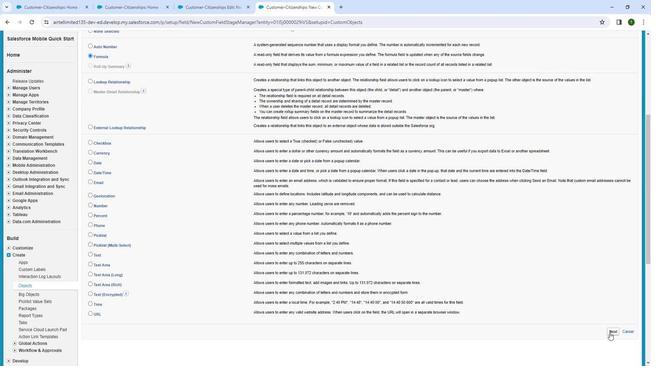 
Action: Mouse pressed left at (603, 329)
Screenshot: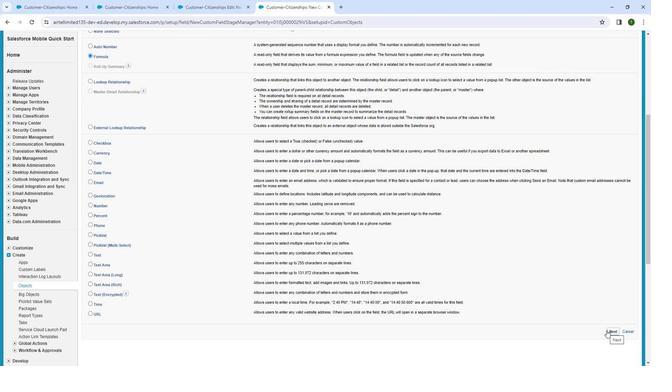 
Action: Mouse moved to (317, 178)
Screenshot: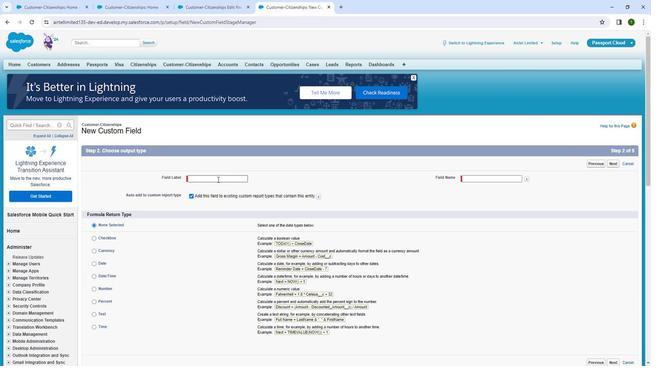 
Action: Mouse pressed left at (317, 178)
Screenshot: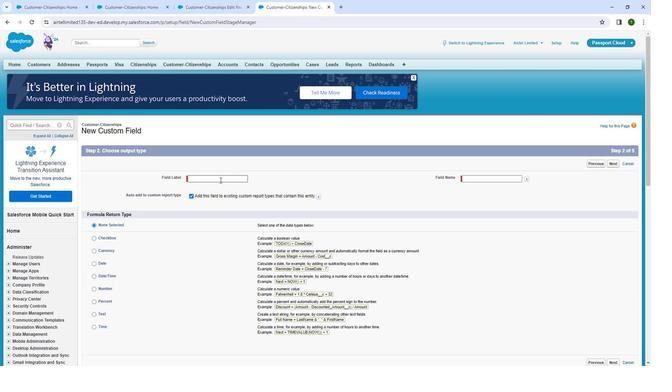 
Action: Mouse moved to (322, 179)
Screenshot: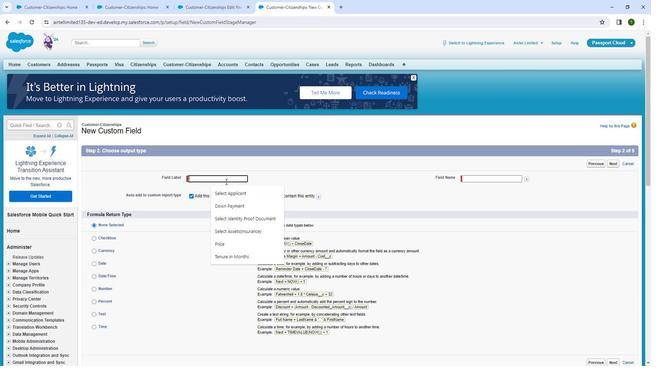 
Action: Key pressed <Key.shift>
Screenshot: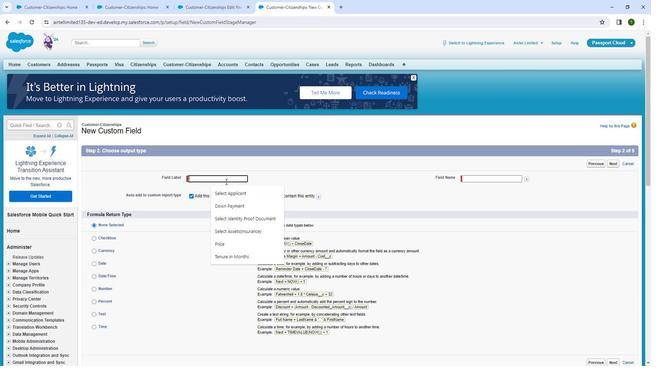
Action: Mouse moved to (323, 178)
Screenshot: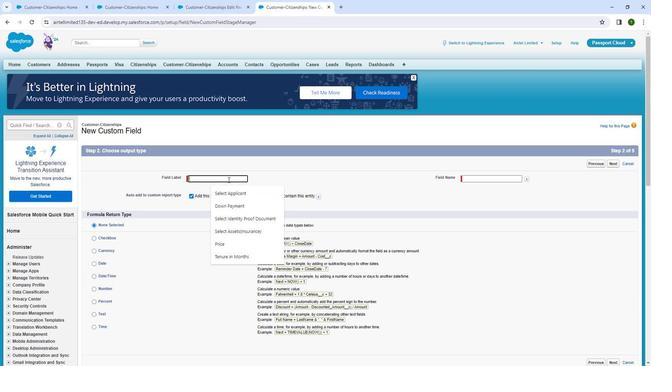 
Action: Key pressed Ci
Screenshot: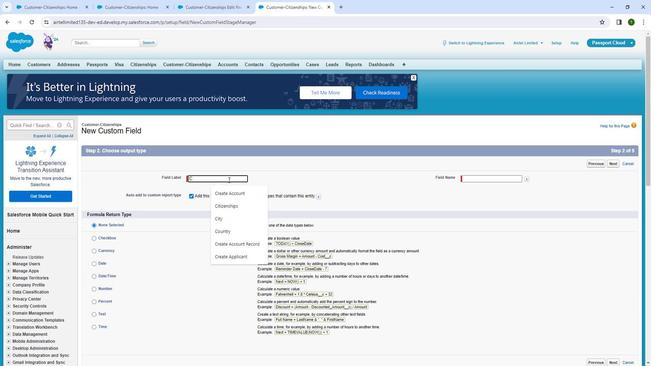 
Action: Mouse moved to (353, 155)
Screenshot: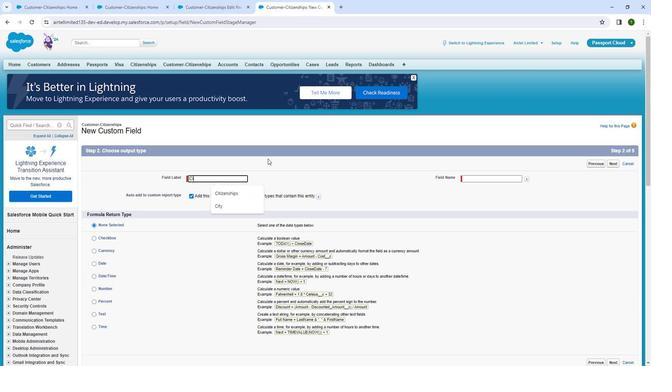 
Action: Key pressed ti
Screenshot: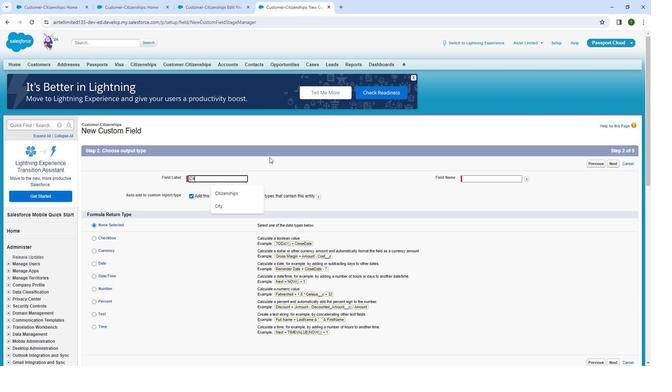 
Action: Mouse moved to (398, 182)
Screenshot: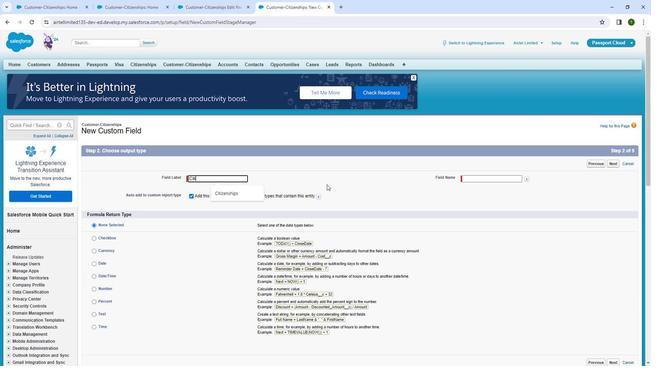 
Action: Key pressed z
Screenshot: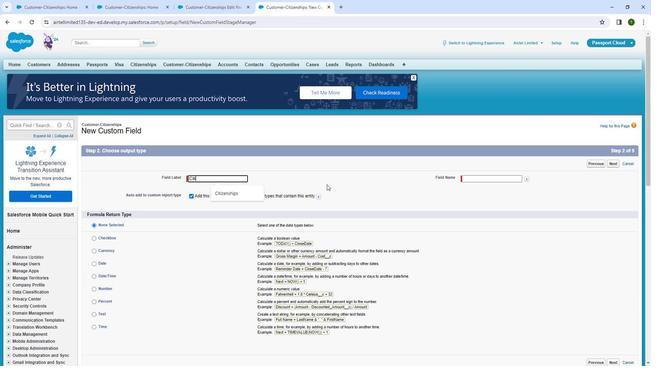 
Action: Mouse moved to (403, 186)
Screenshot: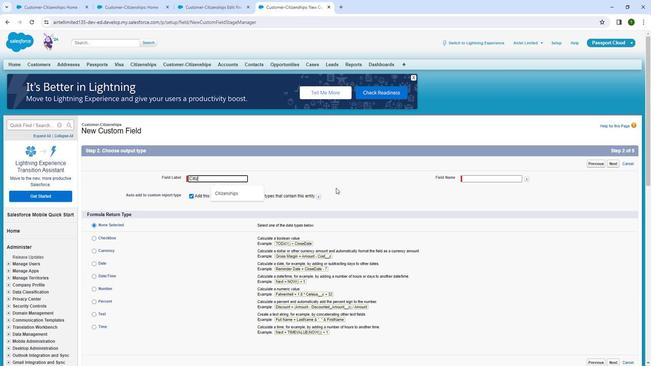 
Action: Key pressed enship
Screenshot: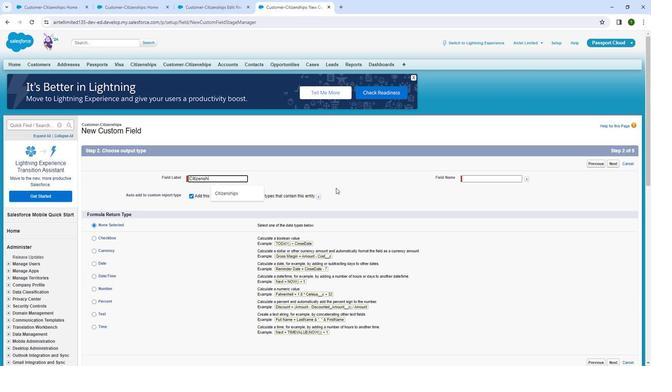 
Action: Mouse moved to (404, 186)
Screenshot: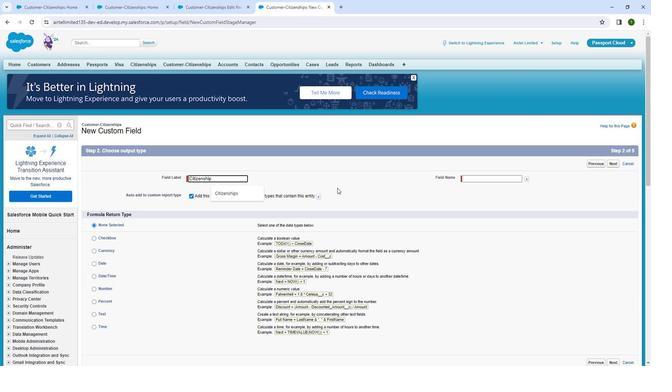 
Action: Key pressed <Key.space><Key.shift>Coun
Screenshot: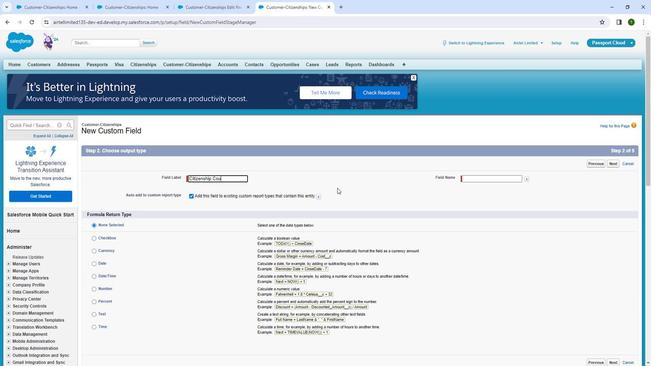 
Action: Mouse moved to (408, 185)
Screenshot: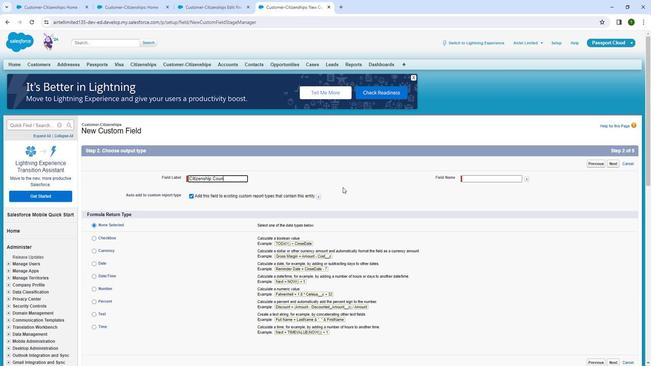 
Action: Key pressed t
Screenshot: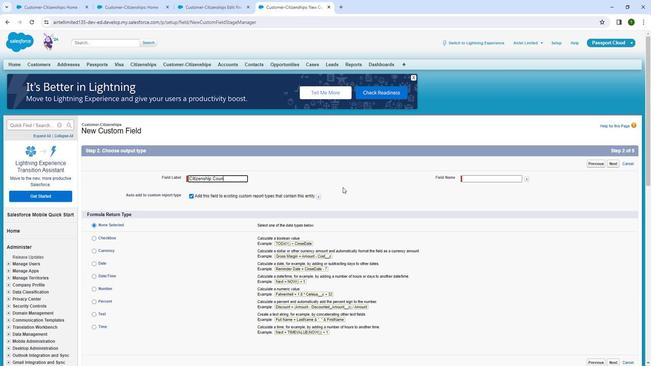 
Action: Mouse moved to (413, 187)
